 Task: Find connections with filter location San Pedro del Pinatar with filter topic #HRwith filter profile language English with filter current company Purple Drive Technologies with filter school IFTM University, Moradabad with filter industry Internet Marketplace Platforms with filter service category Search Engine Optimization (SEO) with filter keywords title Real Estate Broker
Action: Mouse moved to (524, 65)
Screenshot: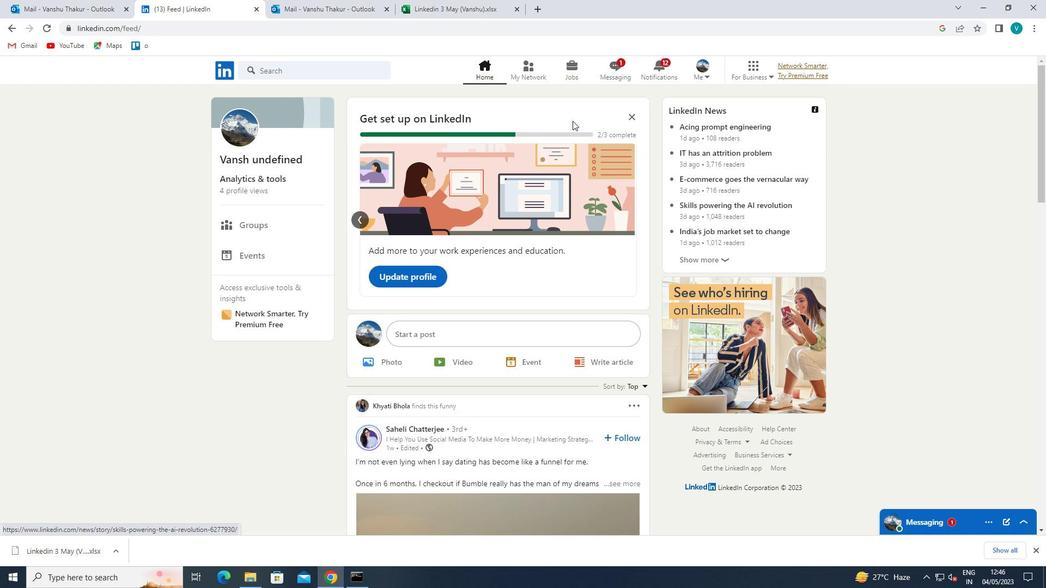 
Action: Mouse pressed left at (524, 65)
Screenshot: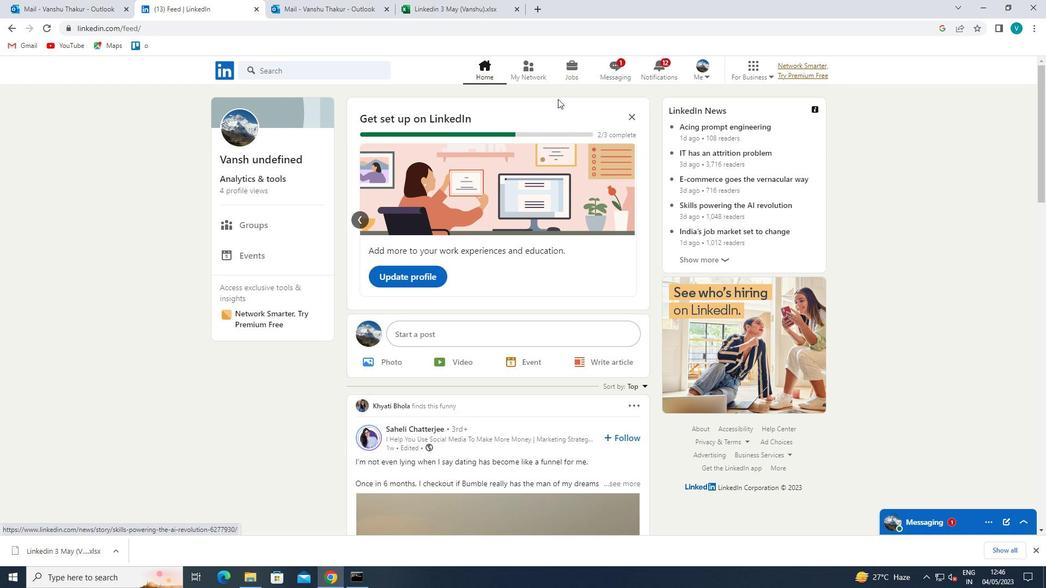 
Action: Mouse moved to (306, 127)
Screenshot: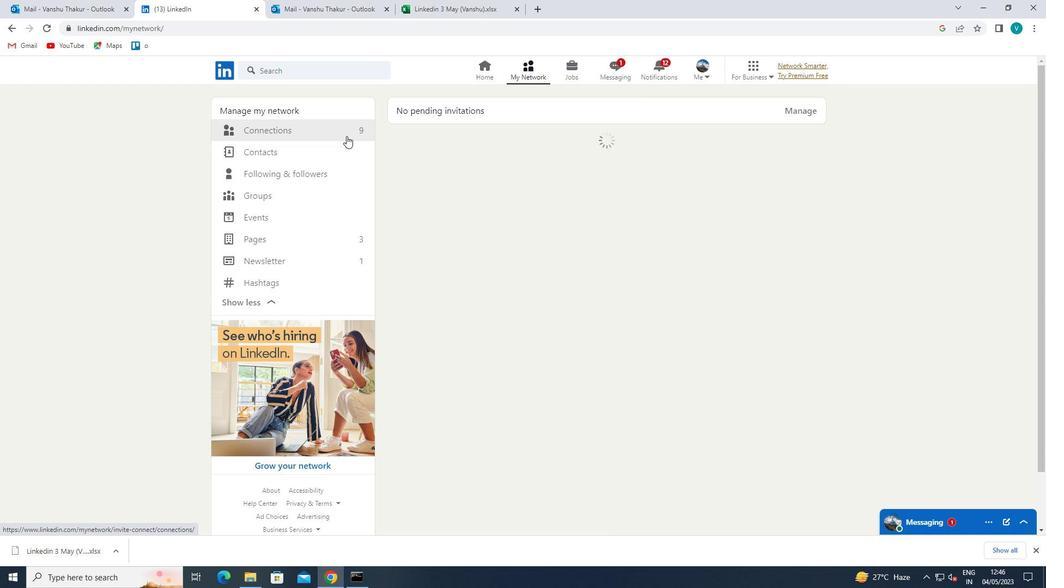 
Action: Mouse pressed left at (306, 127)
Screenshot: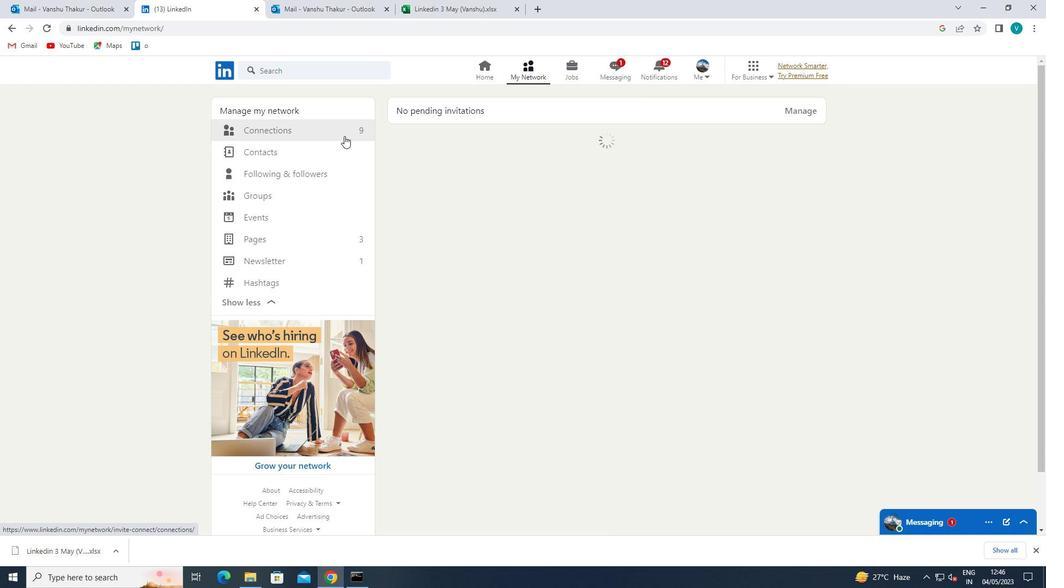 
Action: Mouse moved to (601, 131)
Screenshot: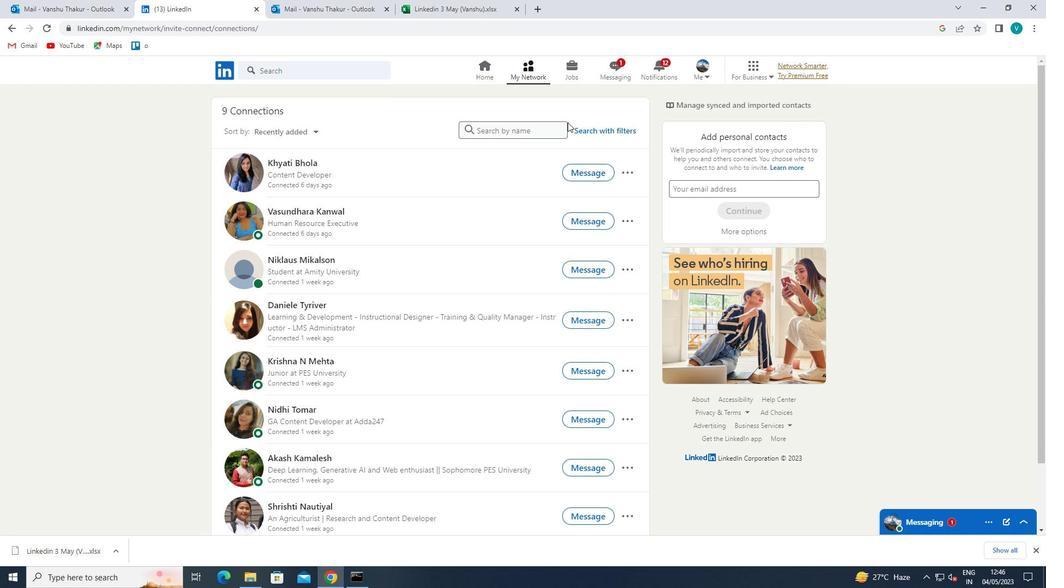 
Action: Mouse pressed left at (601, 131)
Screenshot: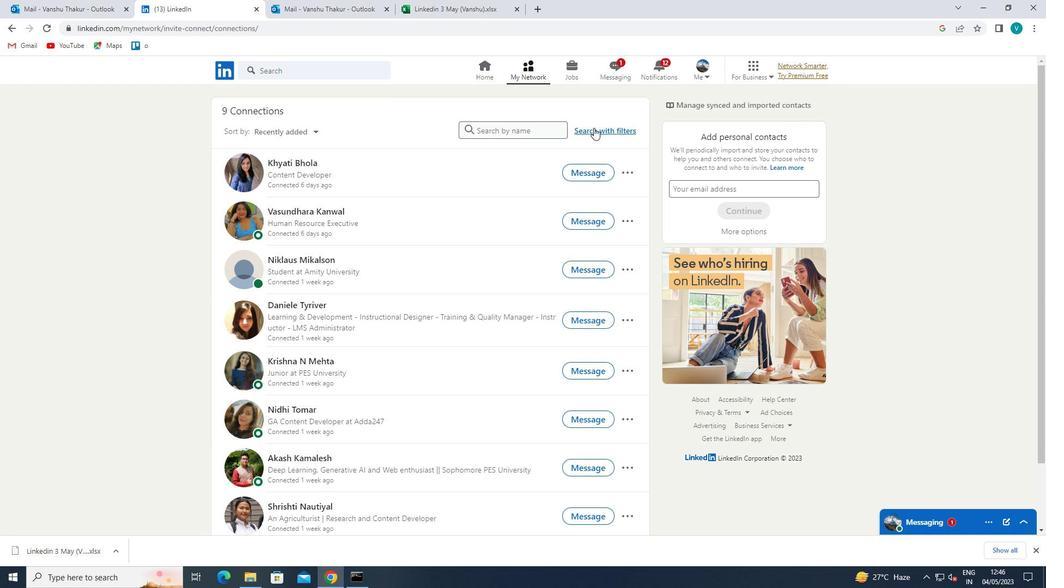 
Action: Mouse moved to (529, 102)
Screenshot: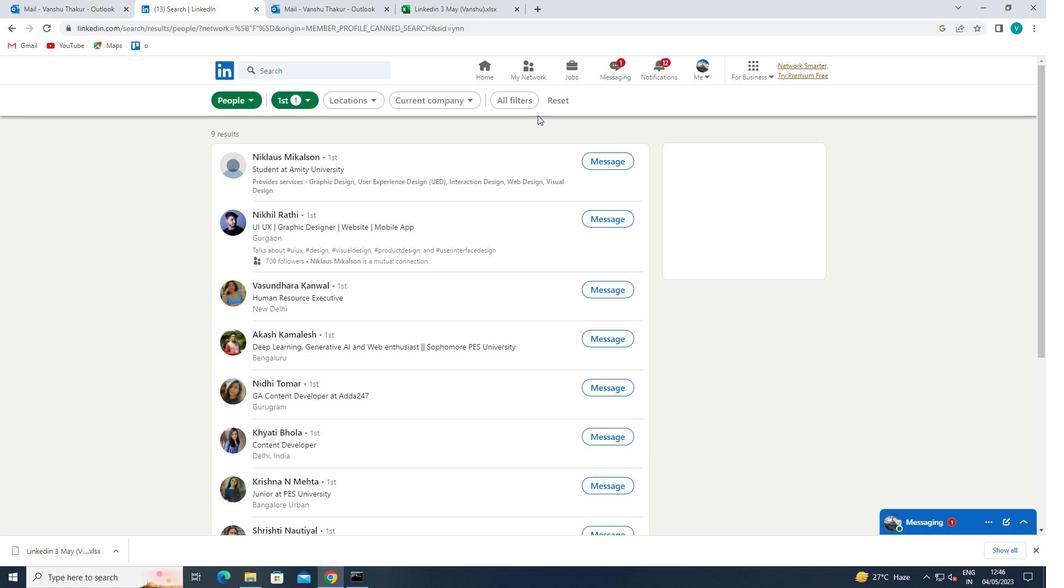 
Action: Mouse pressed left at (529, 102)
Screenshot: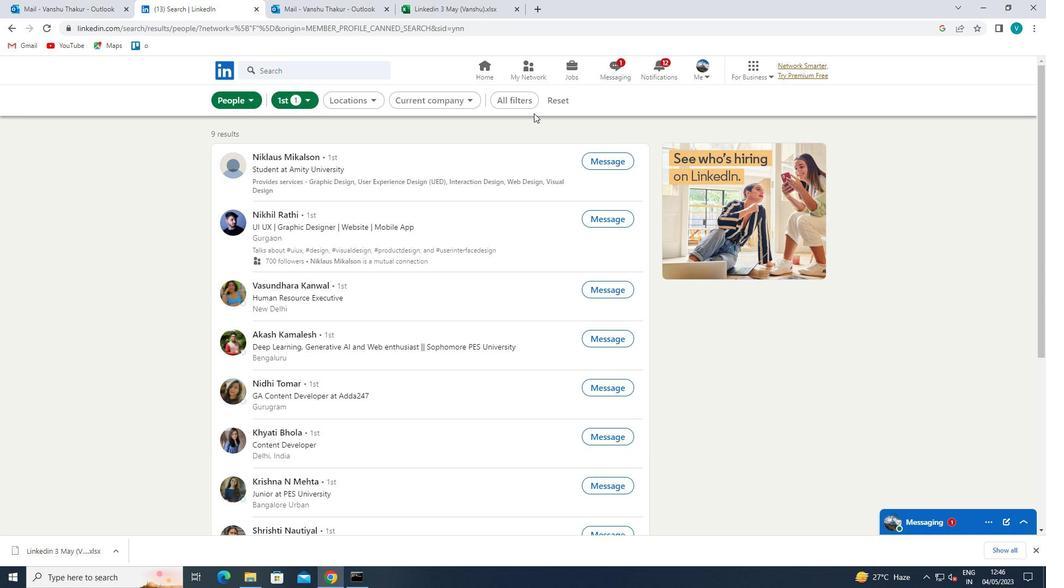 
Action: Mouse moved to (835, 223)
Screenshot: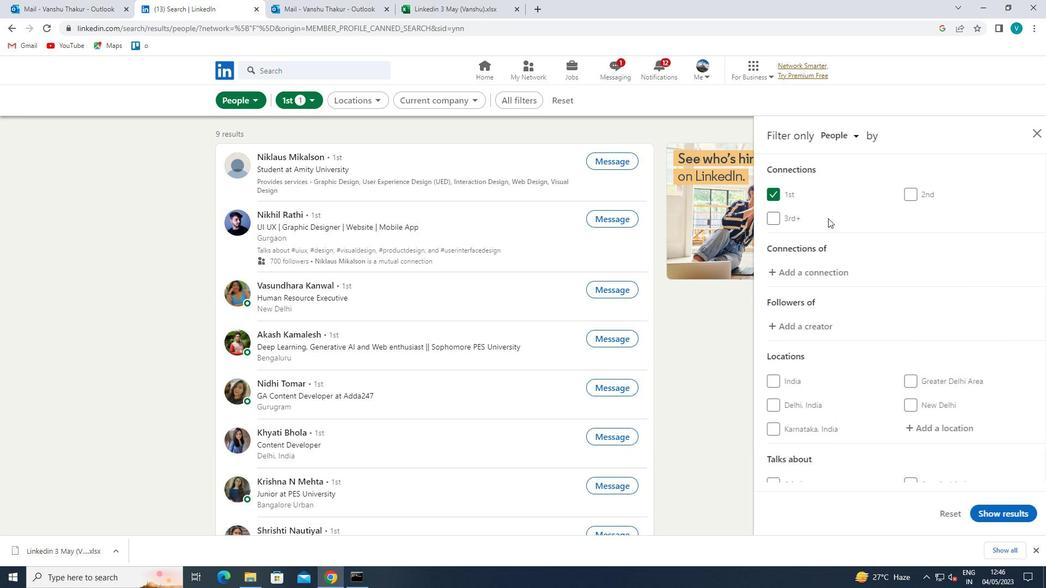 
Action: Mouse scrolled (835, 222) with delta (0, 0)
Screenshot: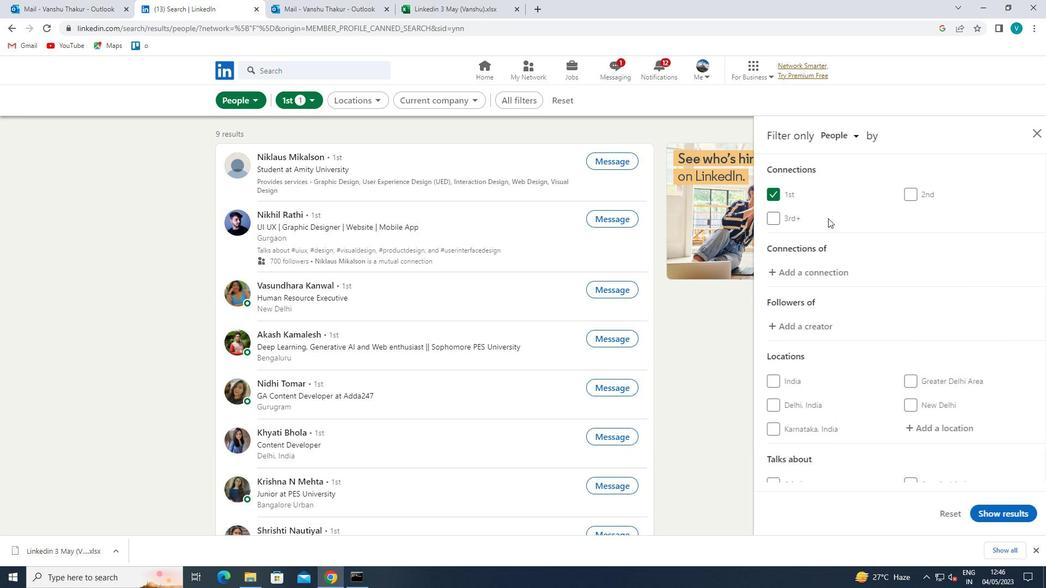 
Action: Mouse moved to (838, 225)
Screenshot: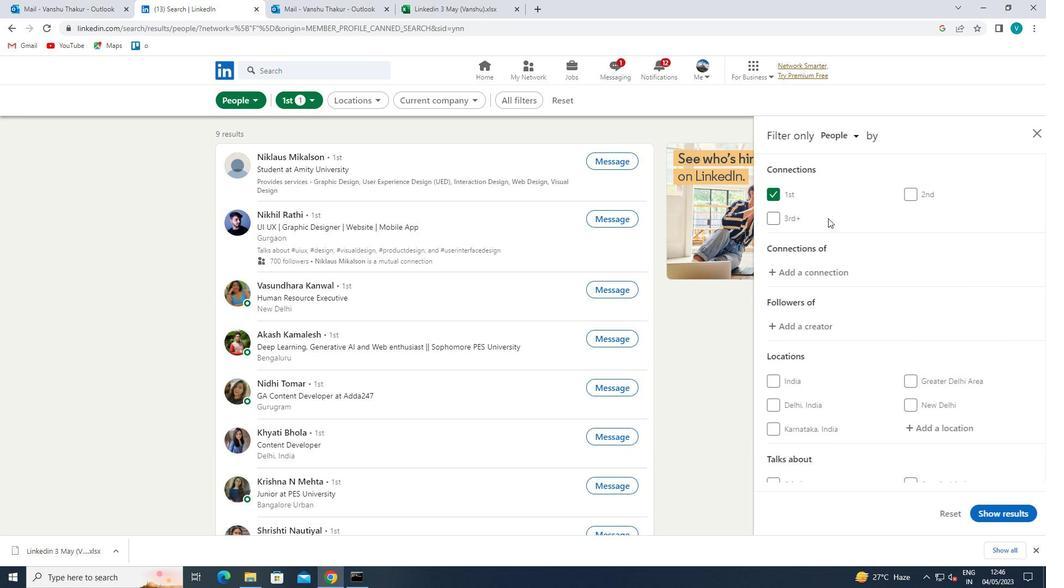 
Action: Mouse scrolled (838, 225) with delta (0, 0)
Screenshot: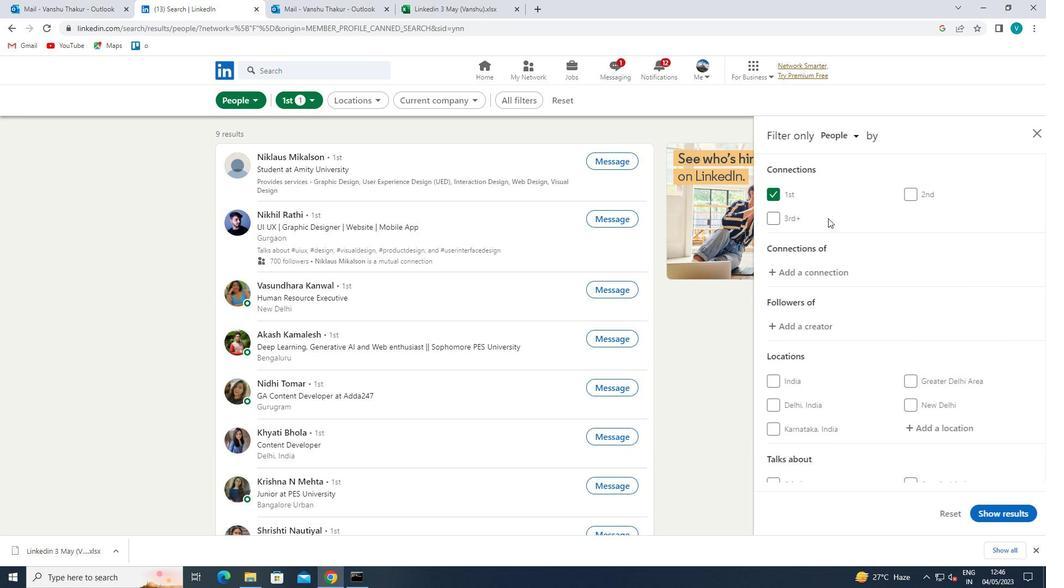 
Action: Mouse moved to (931, 323)
Screenshot: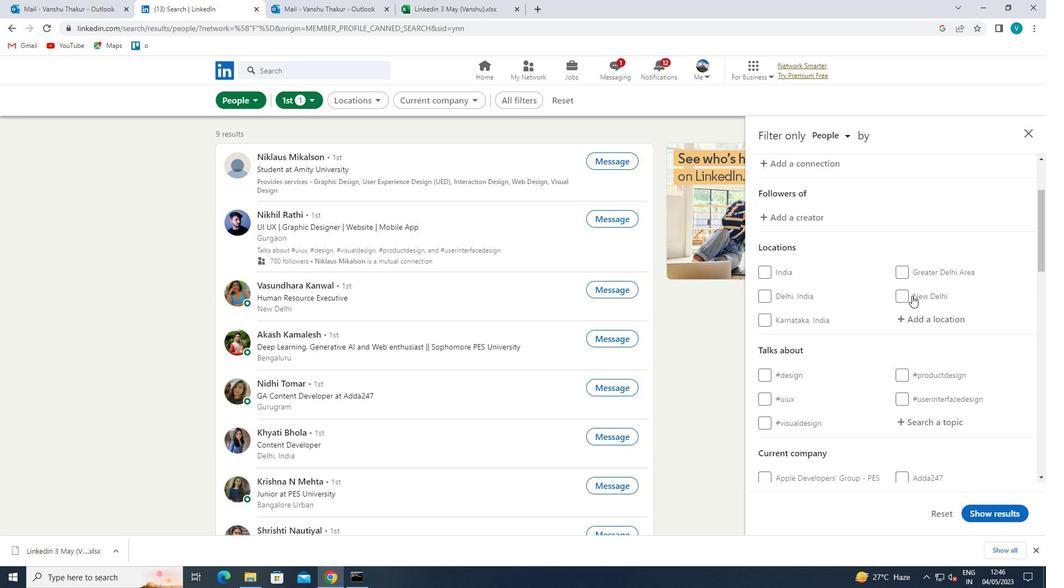 
Action: Mouse pressed left at (931, 323)
Screenshot: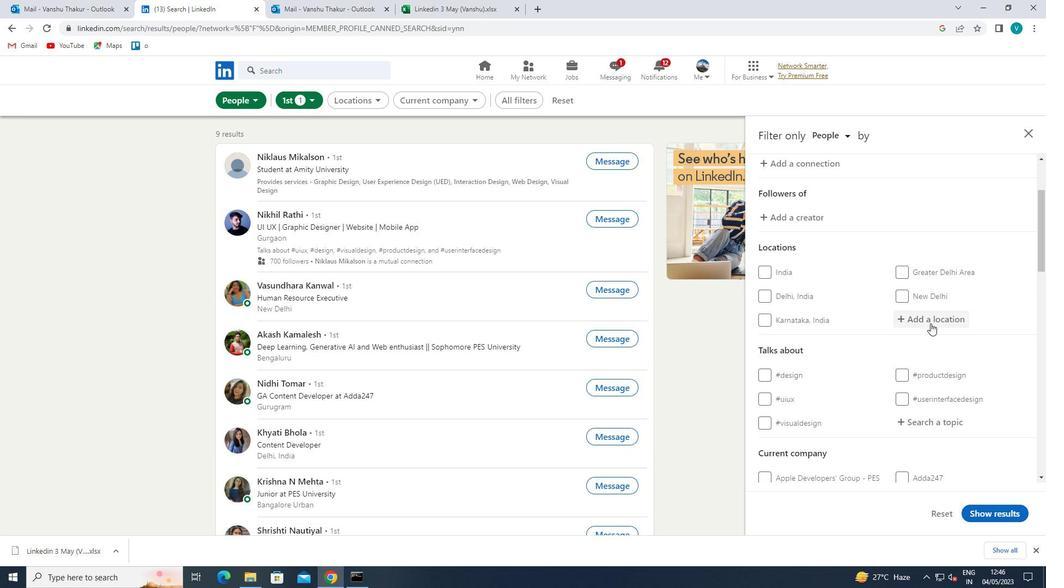 
Action: Mouse moved to (875, 294)
Screenshot: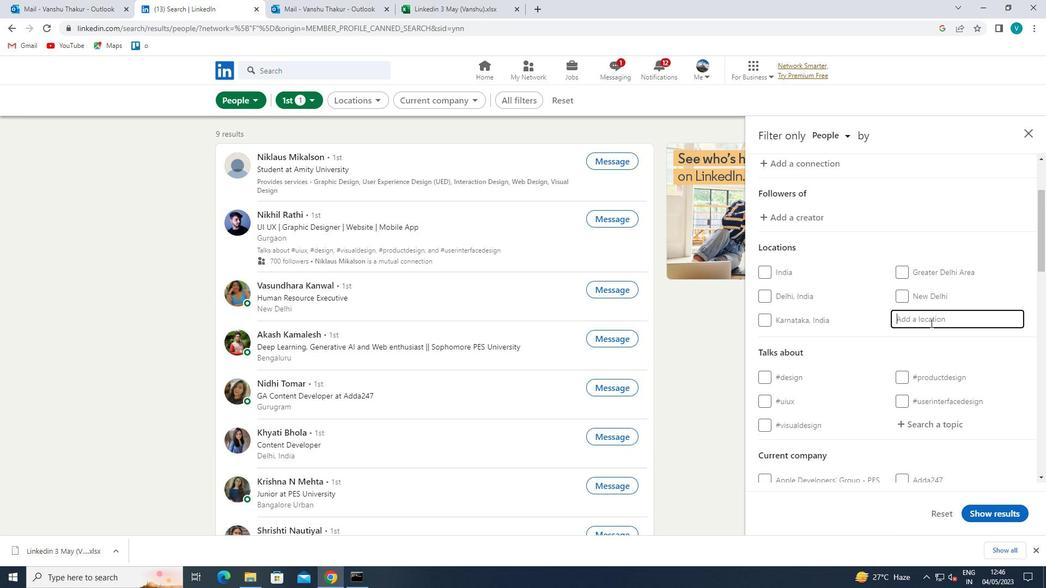 
Action: Key pressed <Key.shift>AN<Key.space><Key.backspace><Key.backspace><Key.backspace><Key.backspace><Key.shift>SAN<Key.space><Key.shift>PEDRO<Key.space>DEL<Key.space><Key.shift>PINA
Screenshot: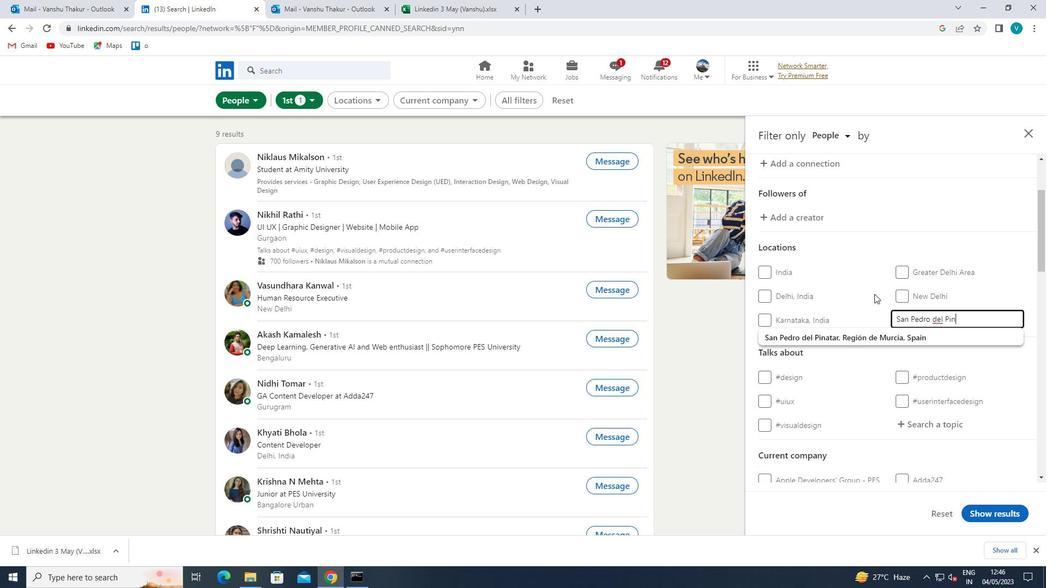 
Action: Mouse moved to (882, 336)
Screenshot: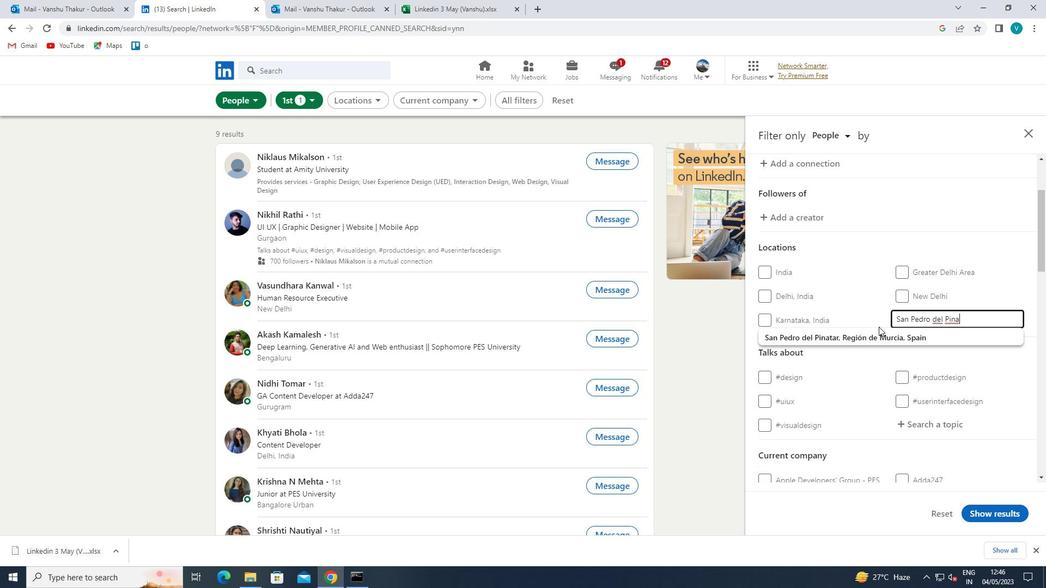 
Action: Mouse pressed left at (882, 336)
Screenshot: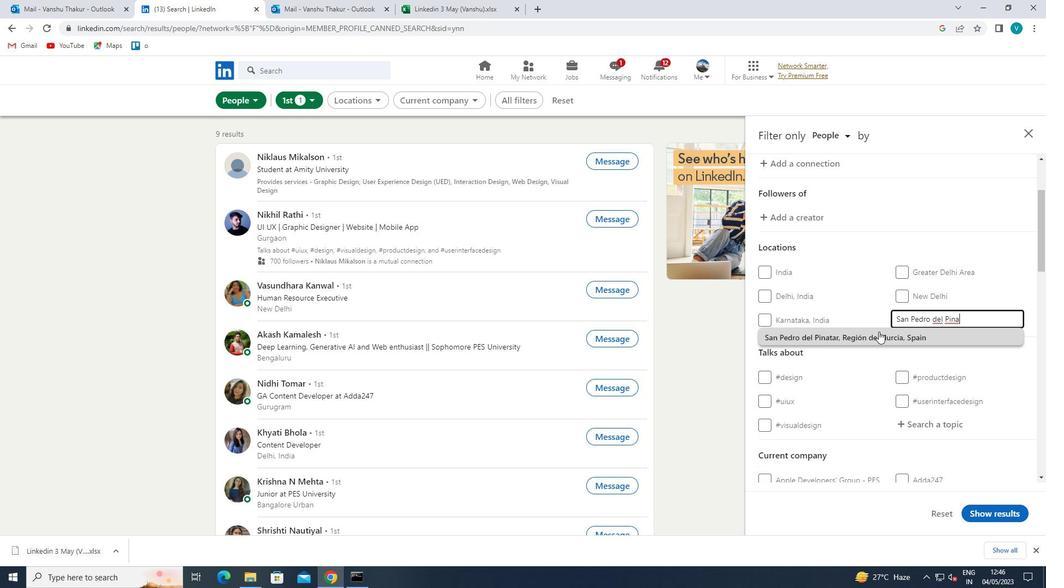 
Action: Mouse moved to (878, 335)
Screenshot: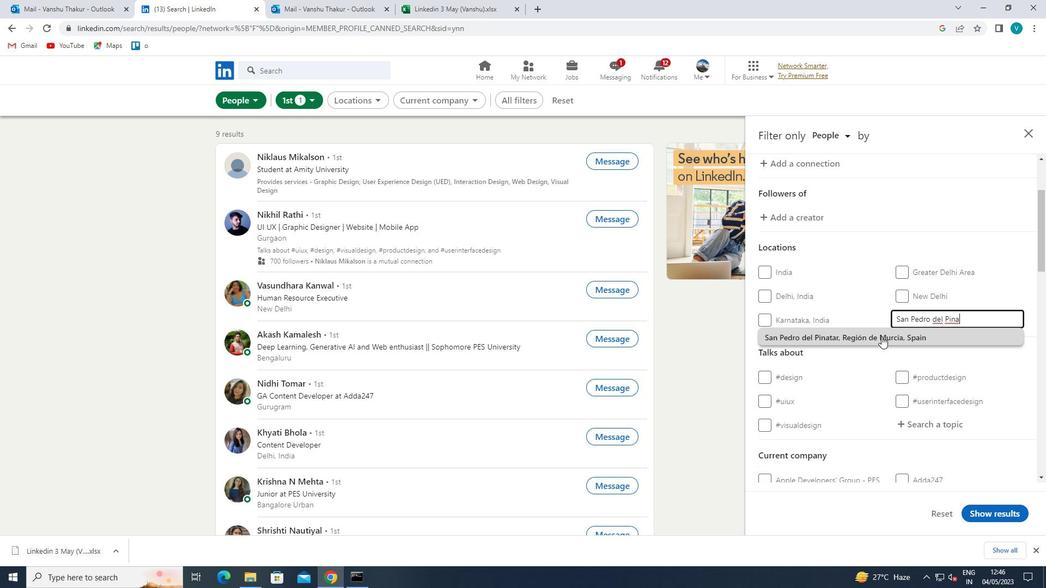 
Action: Mouse scrolled (878, 334) with delta (0, 0)
Screenshot: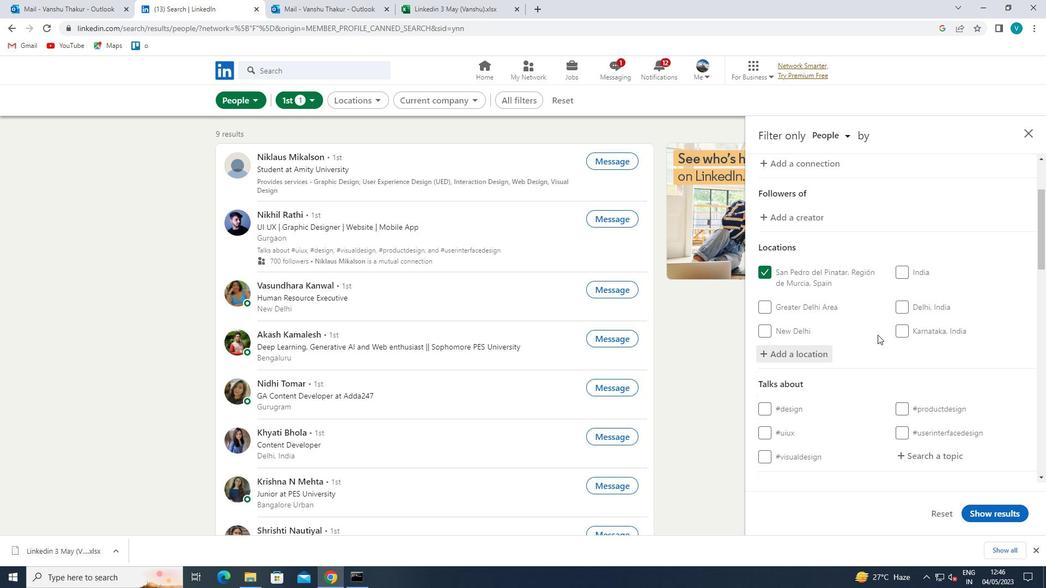 
Action: Mouse scrolled (878, 334) with delta (0, 0)
Screenshot: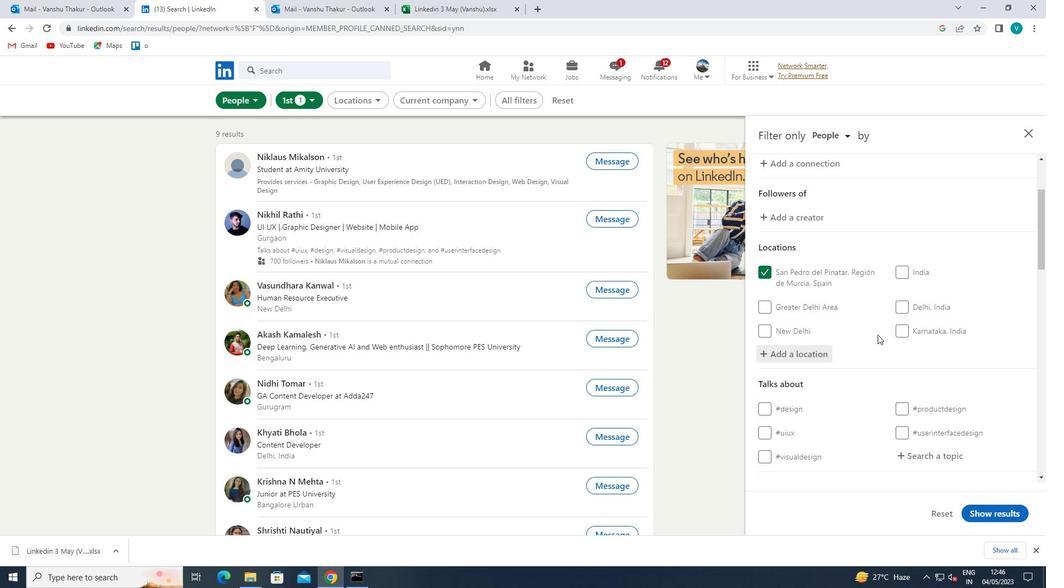 
Action: Mouse moved to (929, 350)
Screenshot: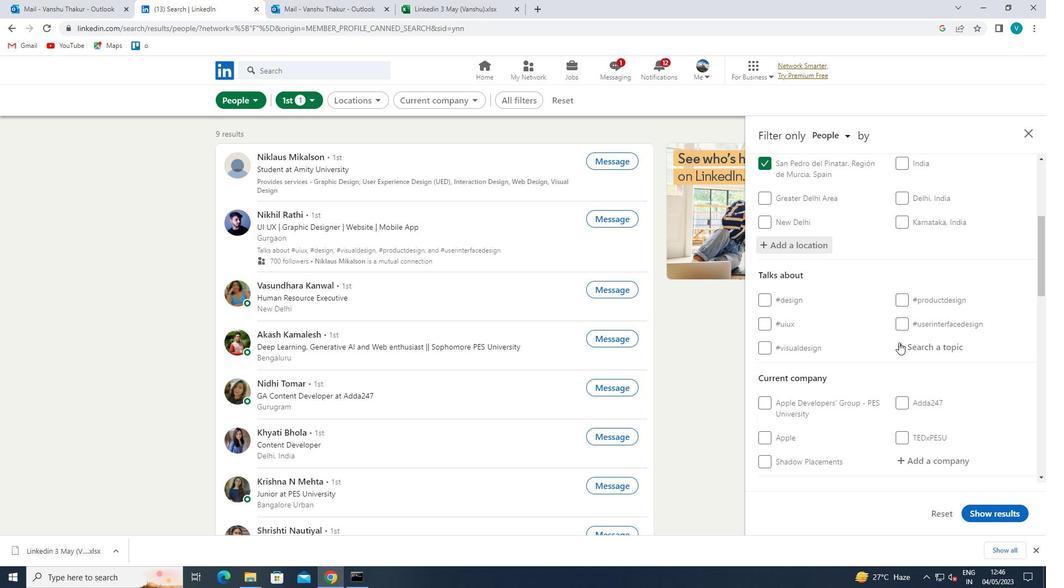 
Action: Mouse pressed left at (929, 350)
Screenshot: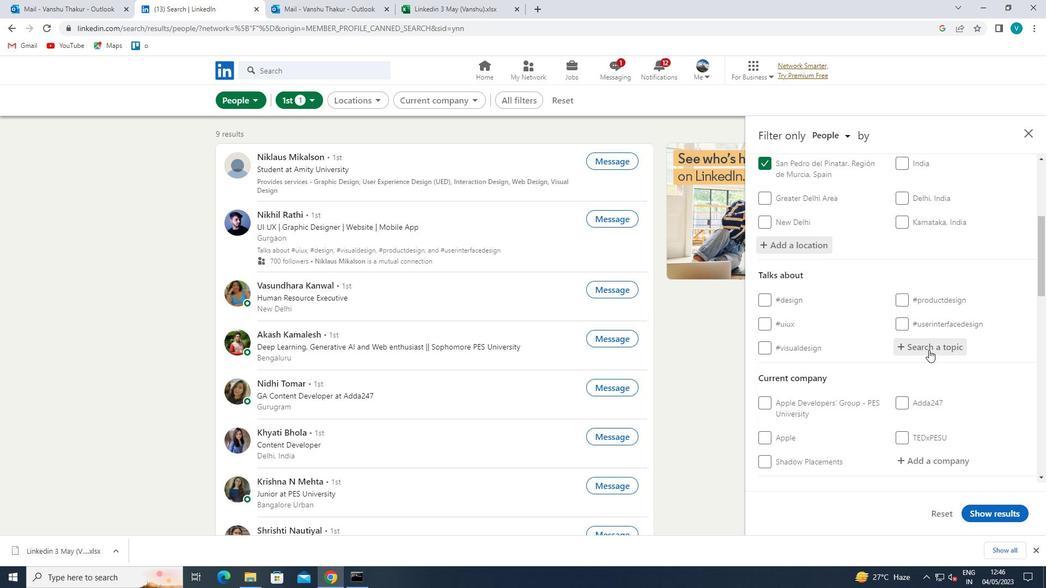 
Action: Key pressed <Key.shift>HR
Screenshot: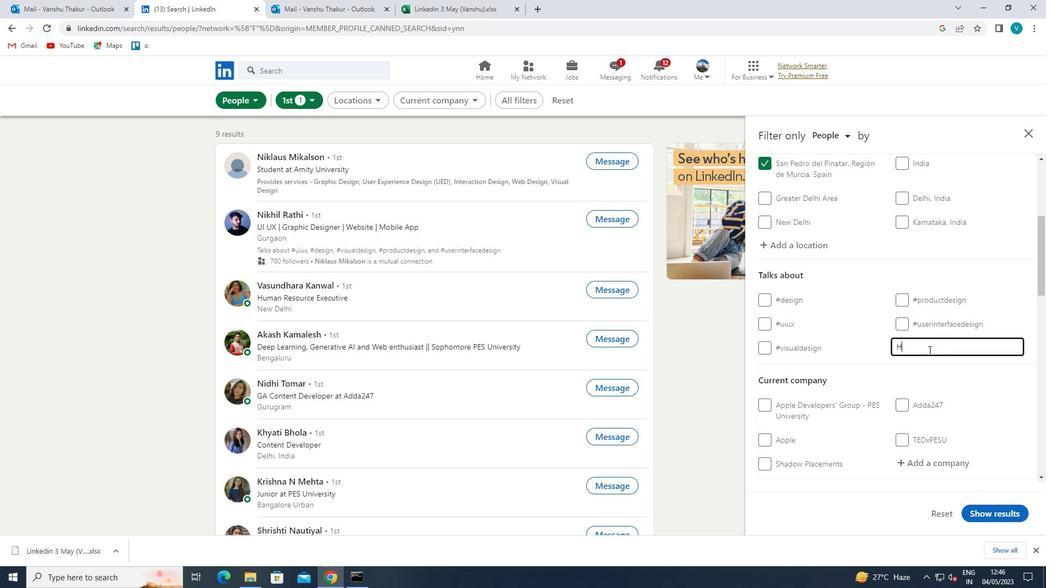 
Action: Mouse moved to (878, 356)
Screenshot: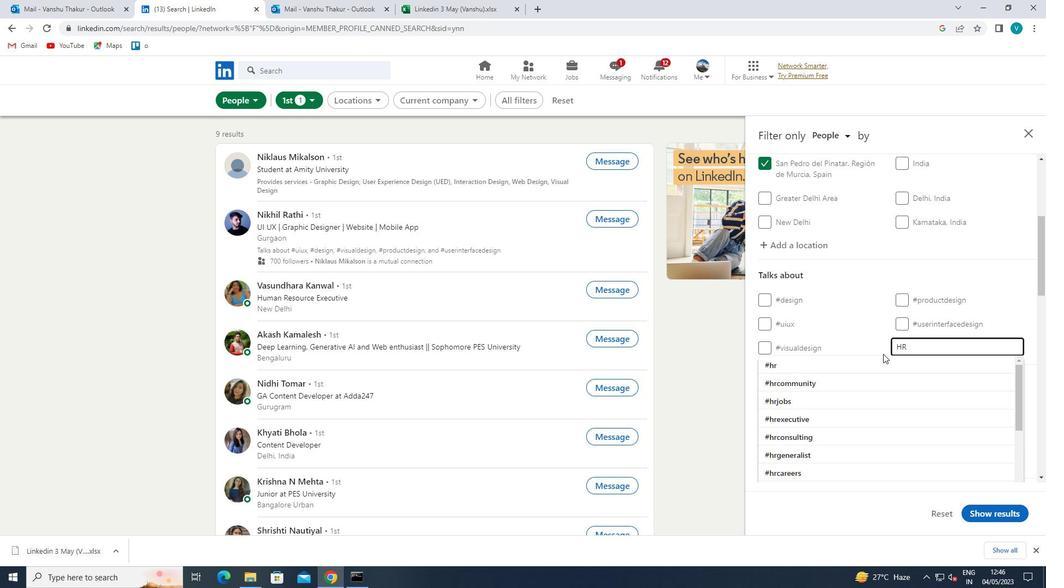 
Action: Mouse pressed left at (878, 356)
Screenshot: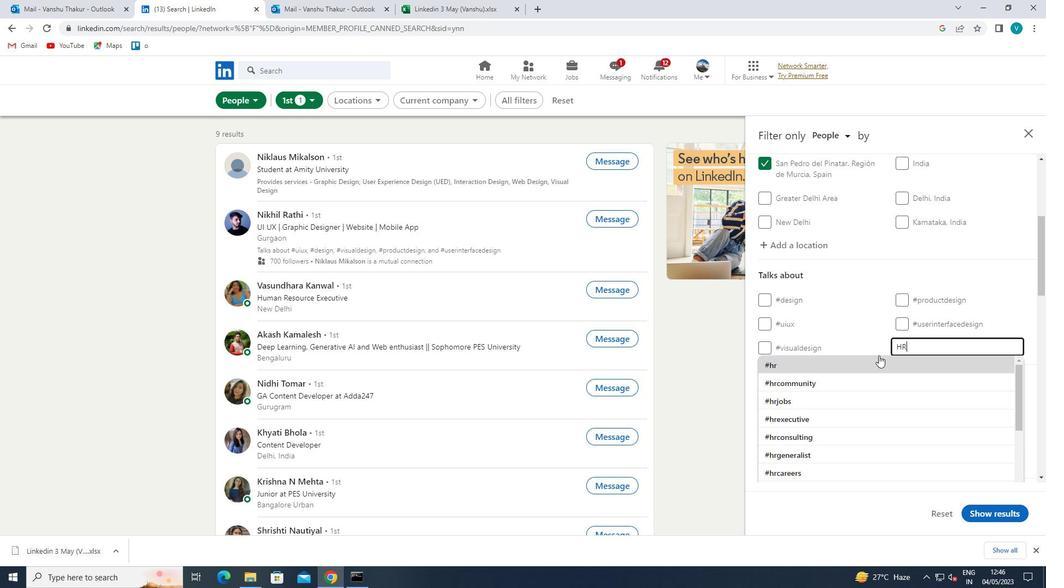 
Action: Mouse moved to (877, 356)
Screenshot: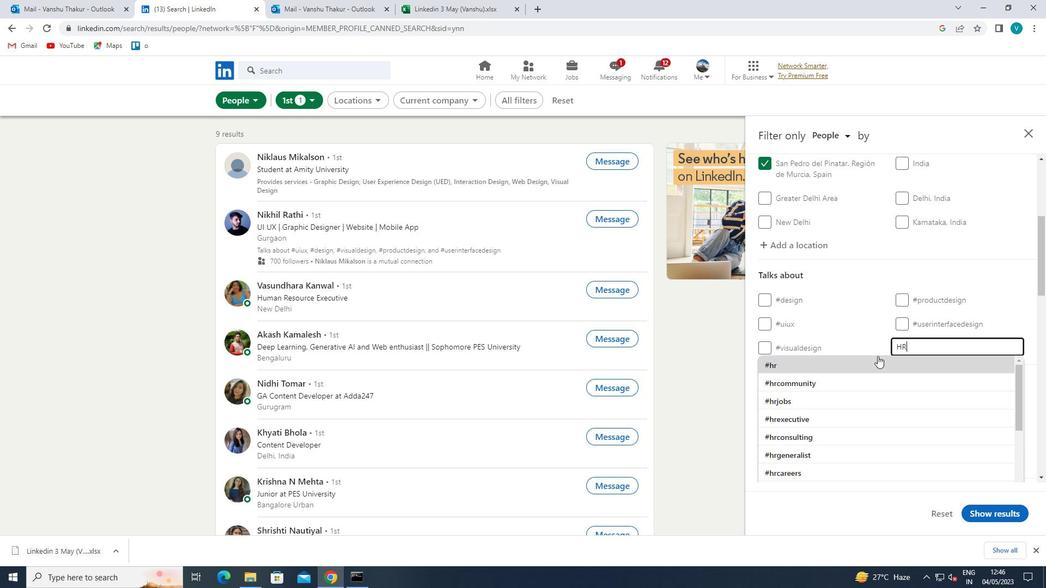 
Action: Mouse scrolled (877, 356) with delta (0, 0)
Screenshot: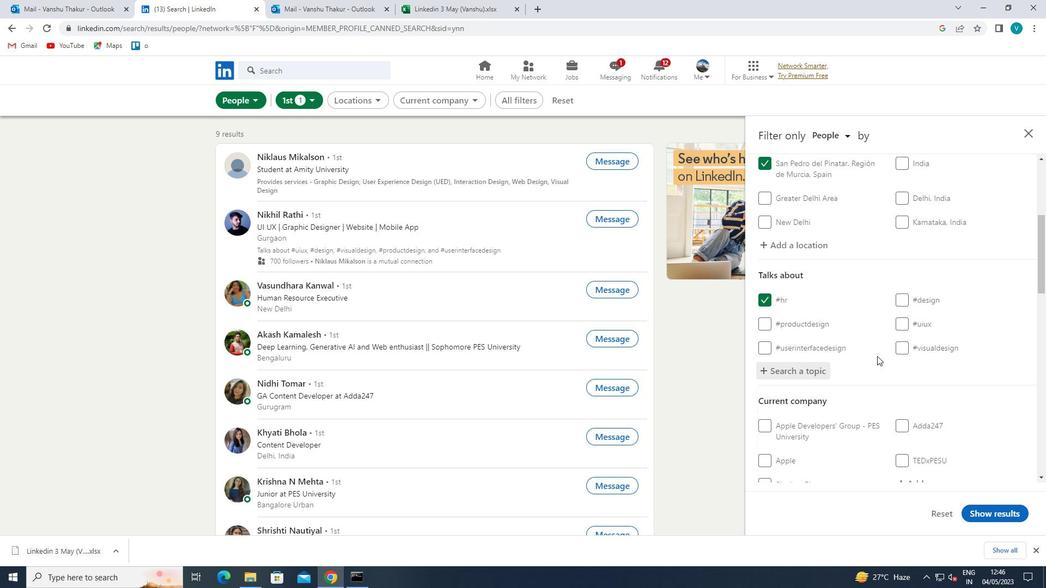 
Action: Mouse scrolled (877, 356) with delta (0, 0)
Screenshot: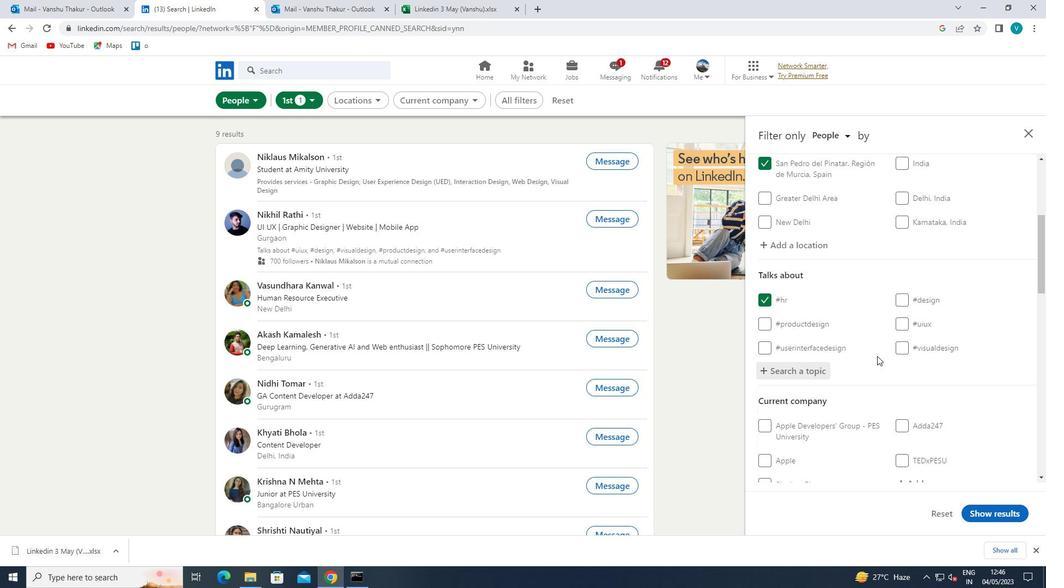 
Action: Mouse scrolled (877, 356) with delta (0, 0)
Screenshot: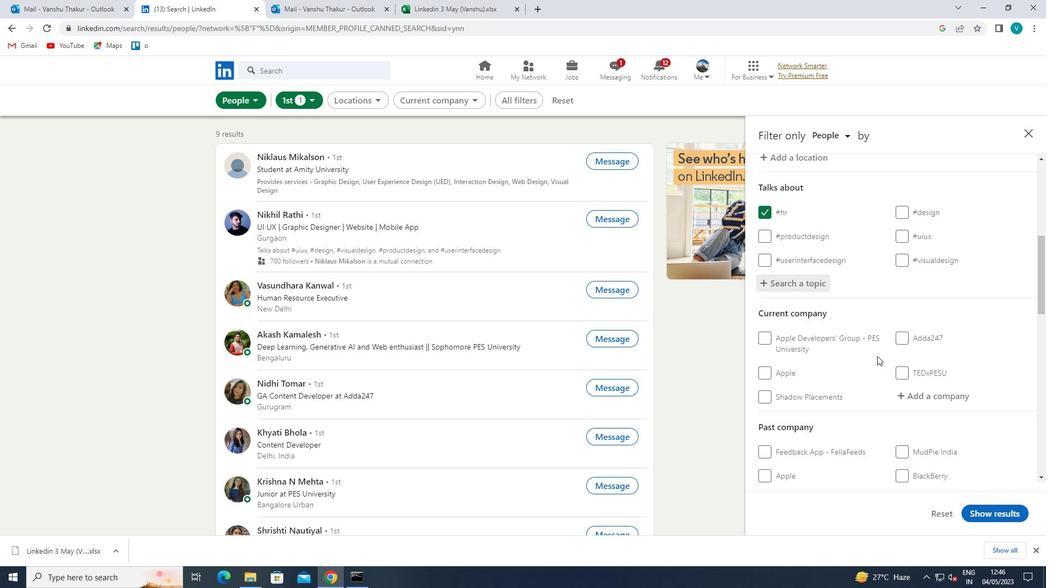 
Action: Mouse scrolled (877, 356) with delta (0, 0)
Screenshot: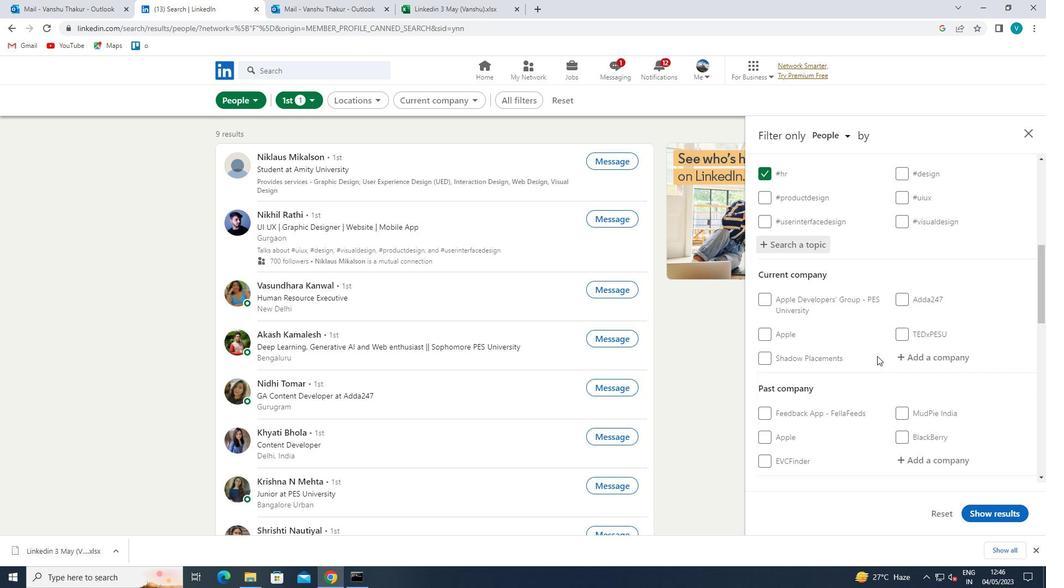 
Action: Mouse scrolled (877, 356) with delta (0, 0)
Screenshot: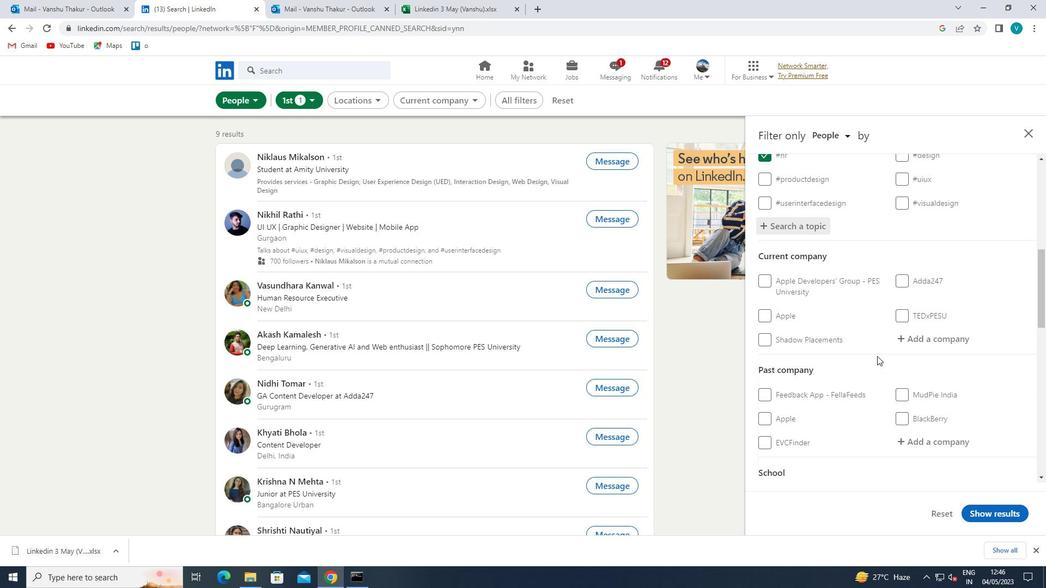 
Action: Mouse scrolled (877, 356) with delta (0, 0)
Screenshot: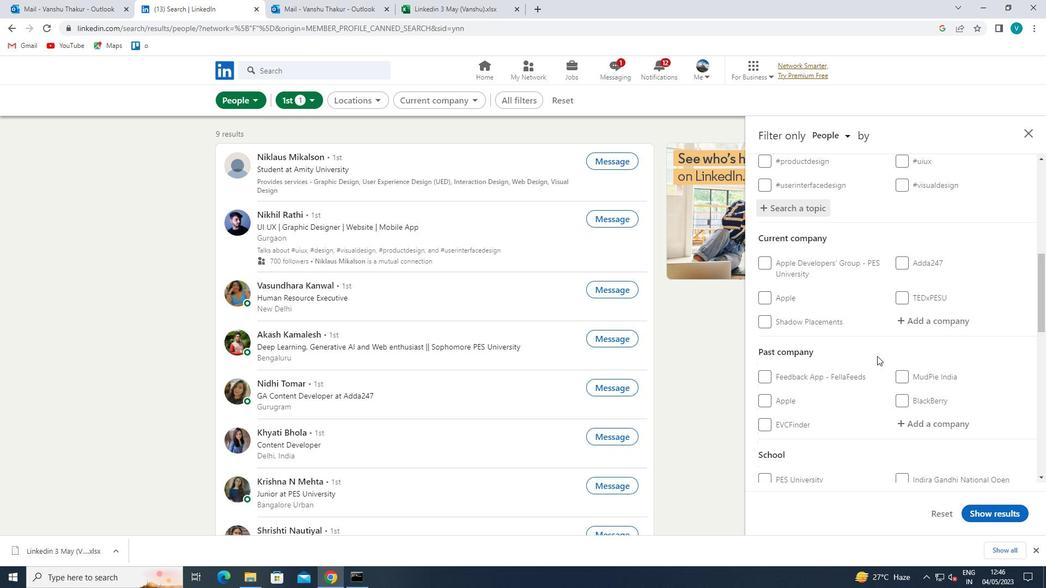 
Action: Mouse scrolled (877, 356) with delta (0, 0)
Screenshot: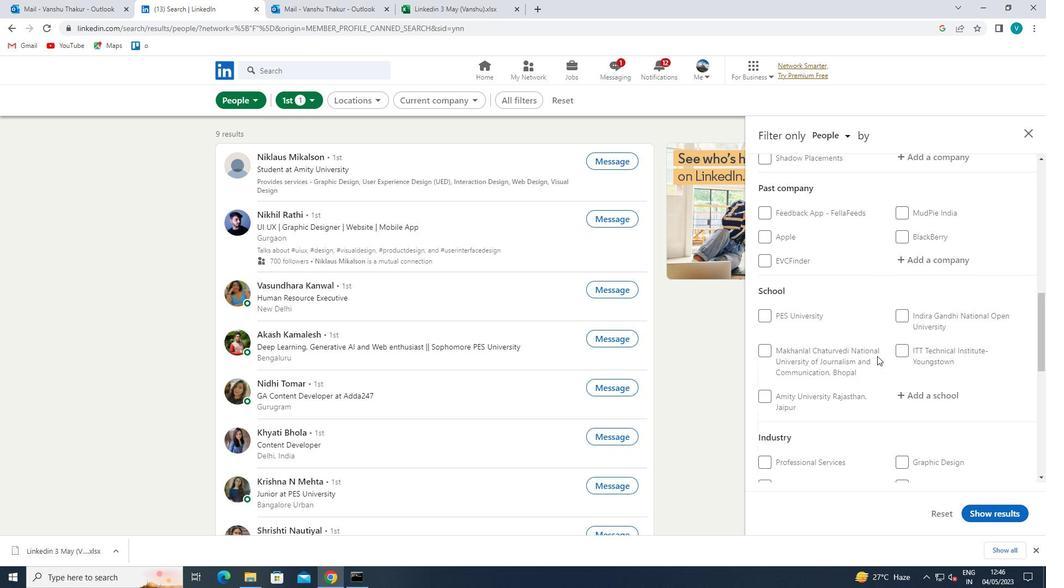 
Action: Mouse scrolled (877, 356) with delta (0, 0)
Screenshot: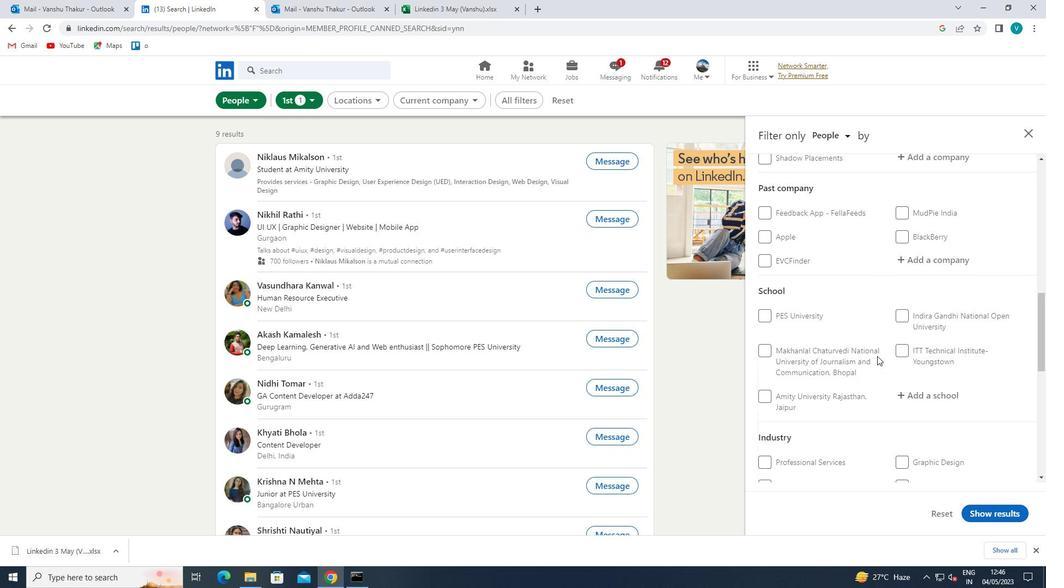 
Action: Mouse scrolled (877, 356) with delta (0, 0)
Screenshot: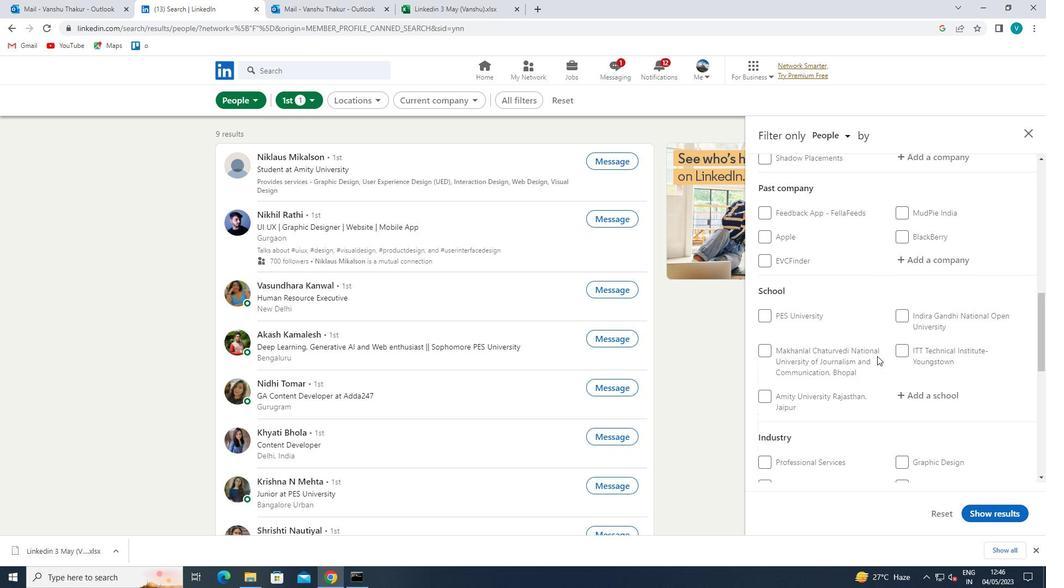
Action: Mouse moved to (761, 422)
Screenshot: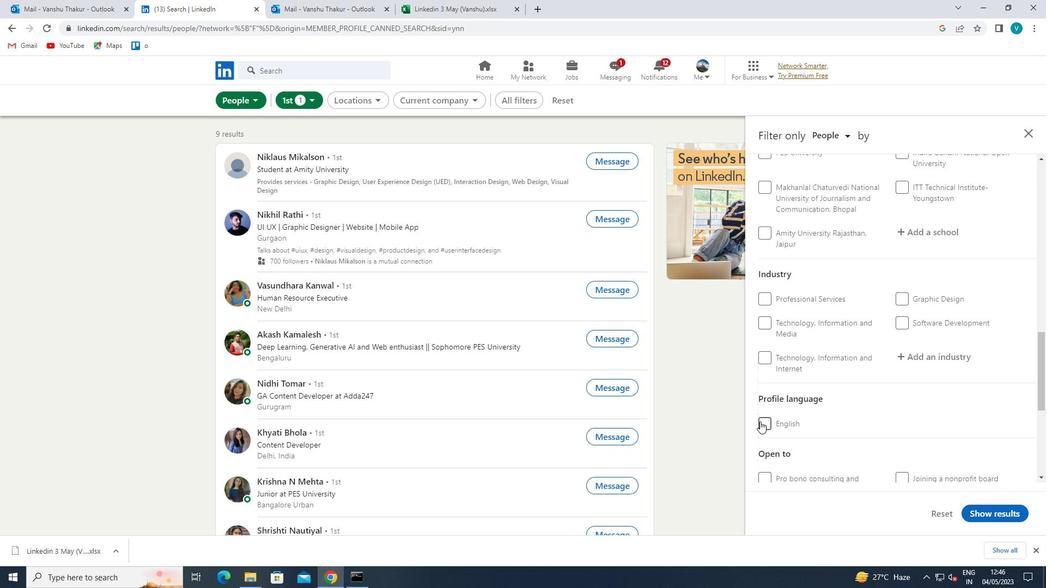 
Action: Mouse pressed left at (761, 422)
Screenshot: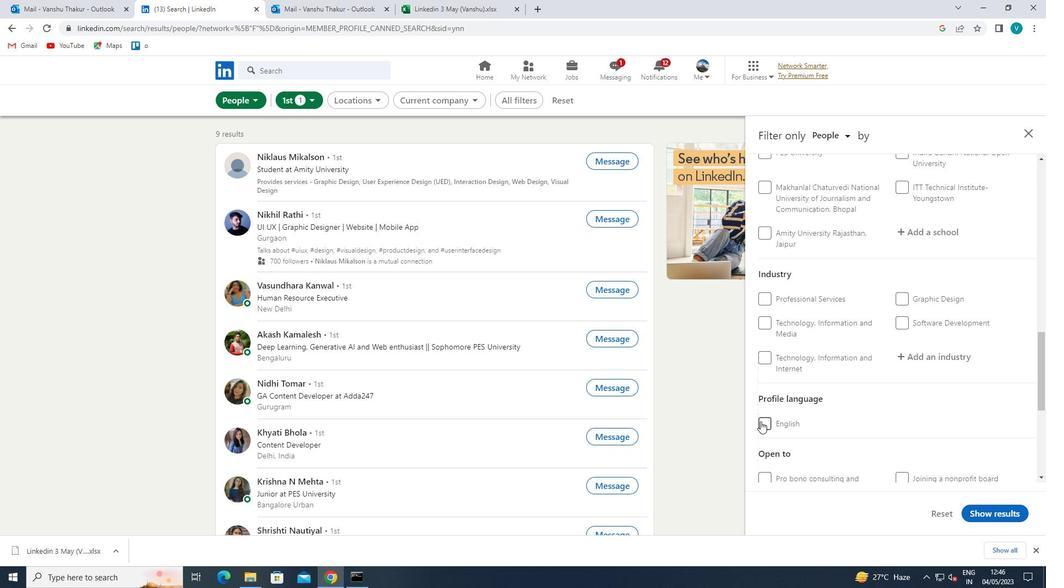 
Action: Mouse moved to (894, 387)
Screenshot: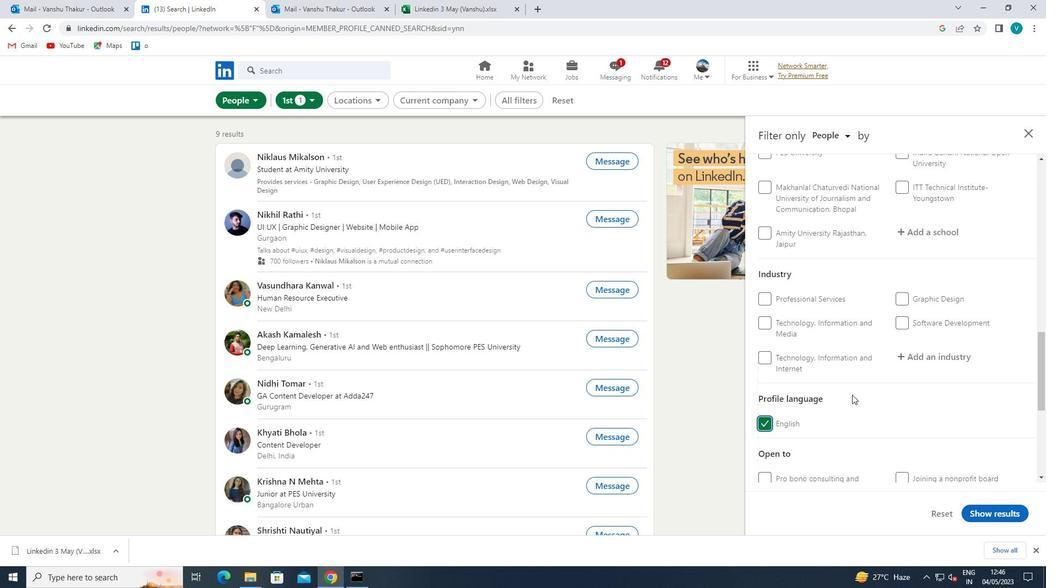 
Action: Mouse scrolled (894, 388) with delta (0, 0)
Screenshot: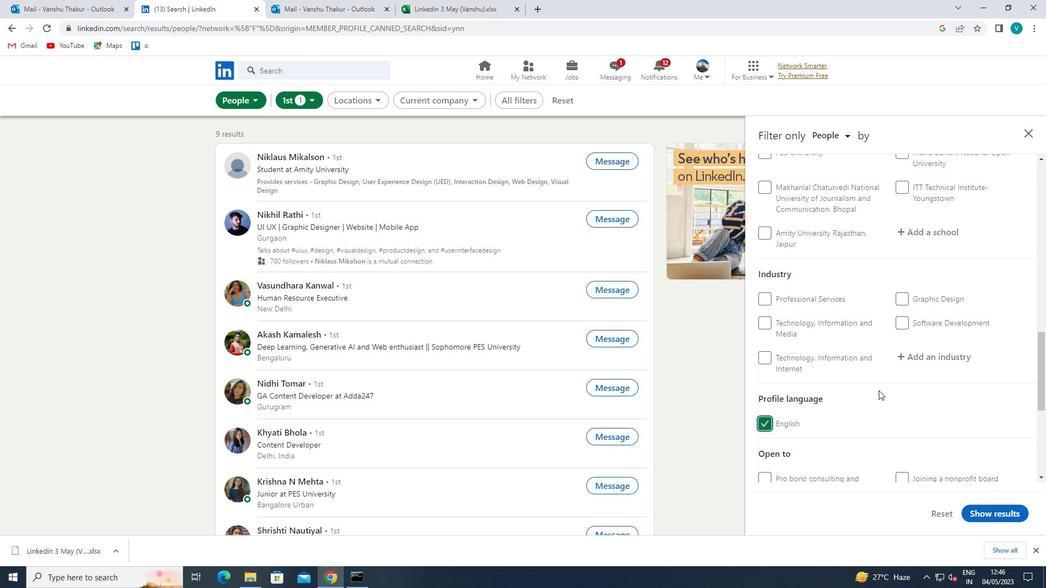 
Action: Mouse moved to (894, 387)
Screenshot: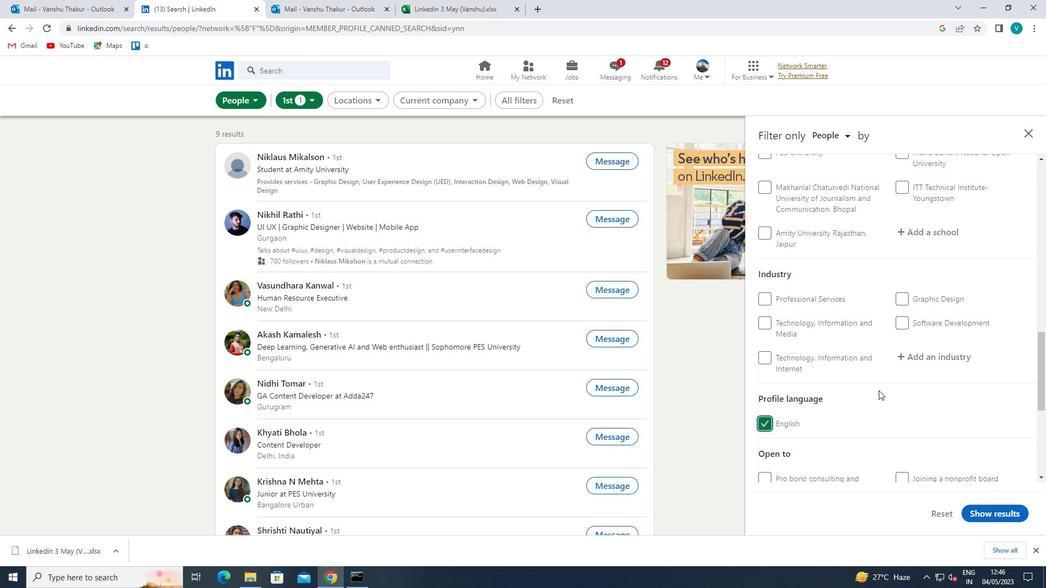 
Action: Mouse scrolled (894, 387) with delta (0, 0)
Screenshot: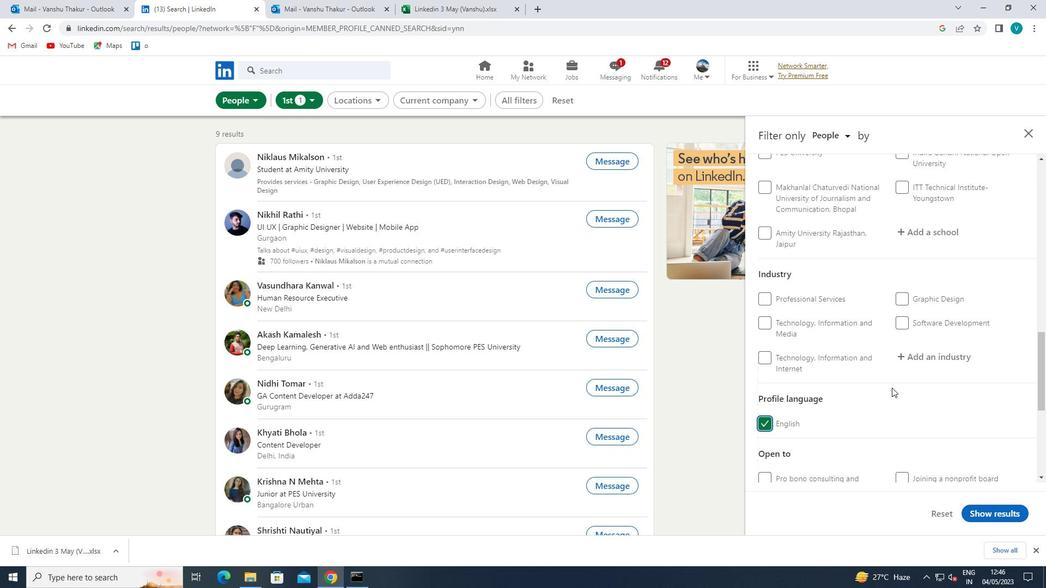 
Action: Mouse moved to (895, 386)
Screenshot: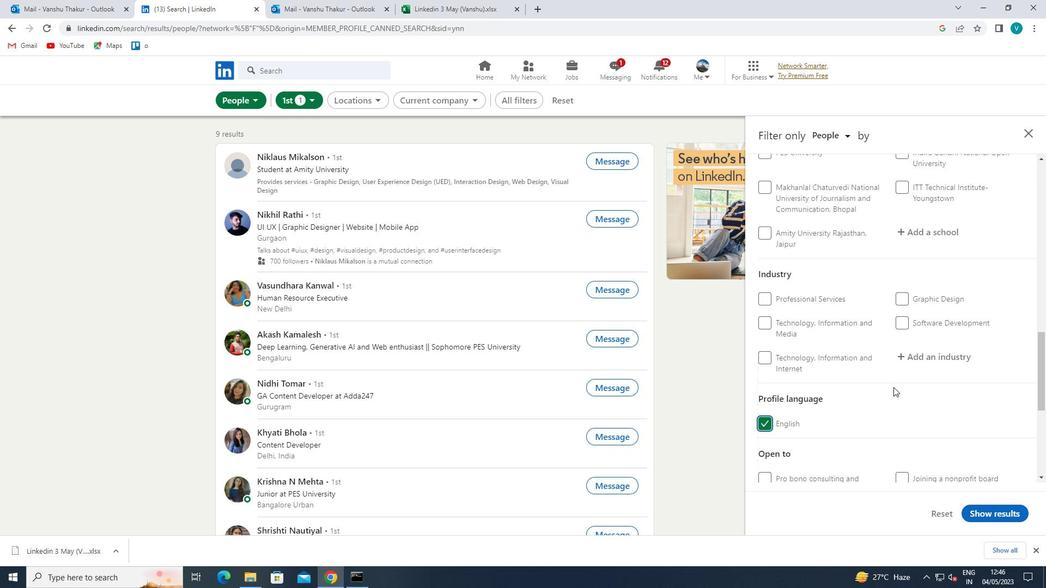 
Action: Mouse scrolled (895, 387) with delta (0, 0)
Screenshot: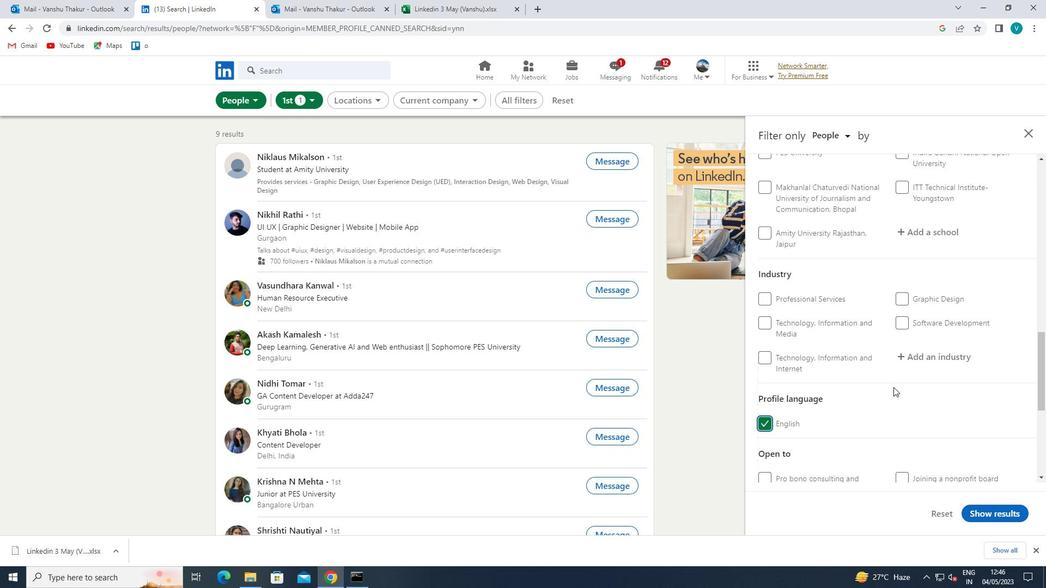 
Action: Mouse scrolled (895, 387) with delta (0, 0)
Screenshot: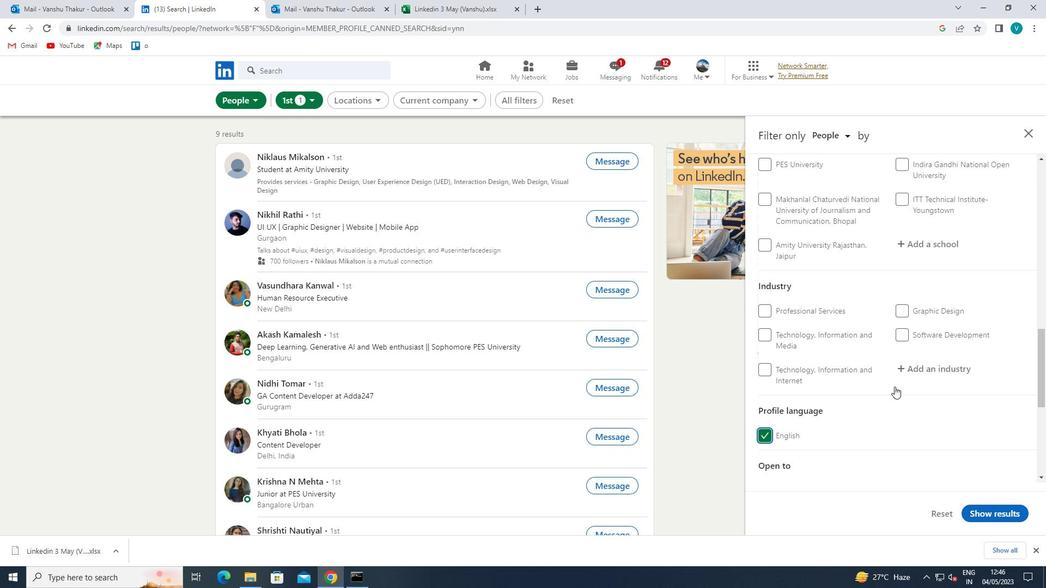 
Action: Mouse moved to (896, 386)
Screenshot: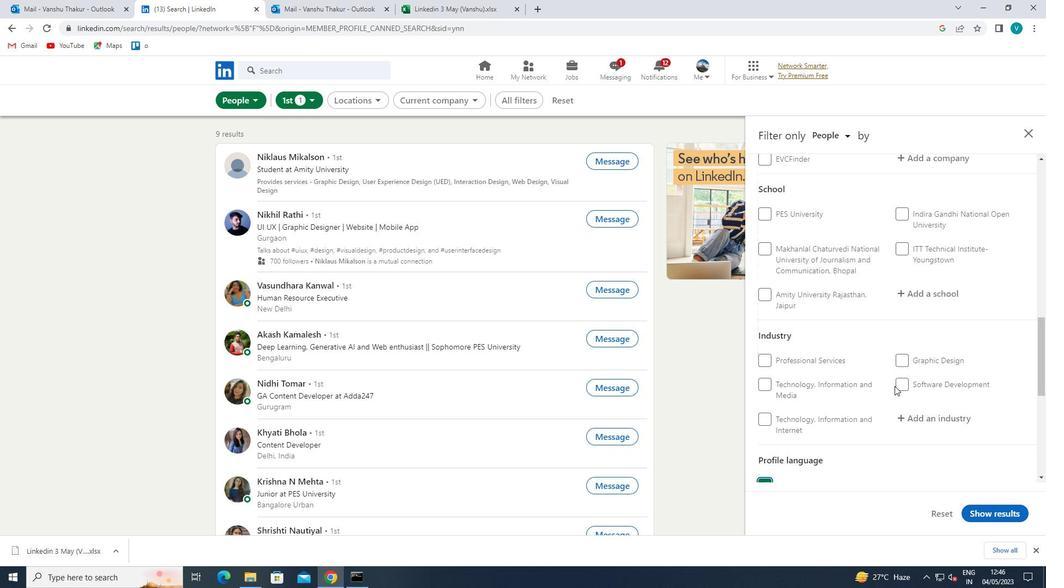 
Action: Mouse scrolled (896, 386) with delta (0, 0)
Screenshot: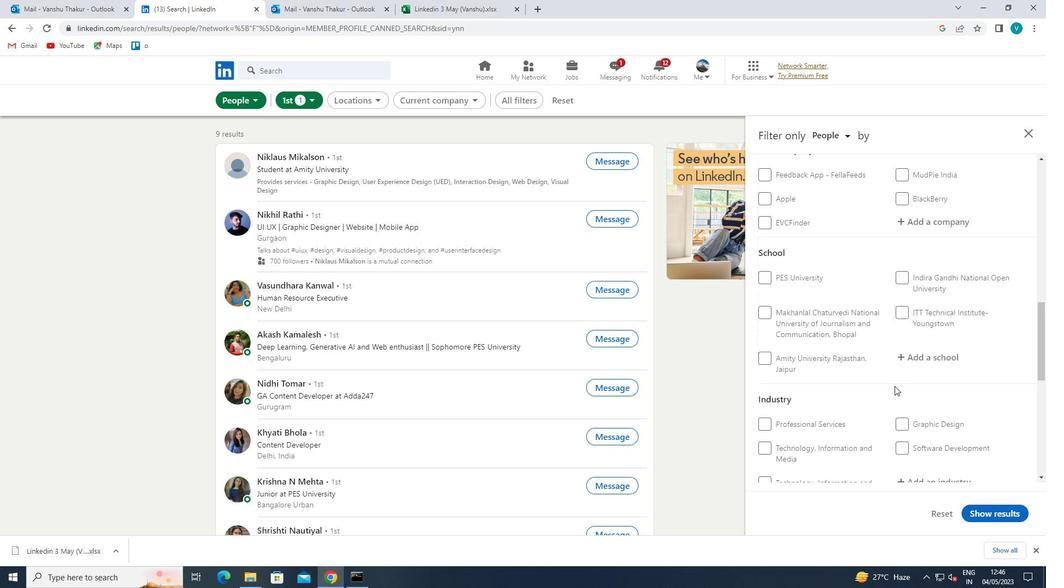 
Action: Mouse moved to (896, 386)
Screenshot: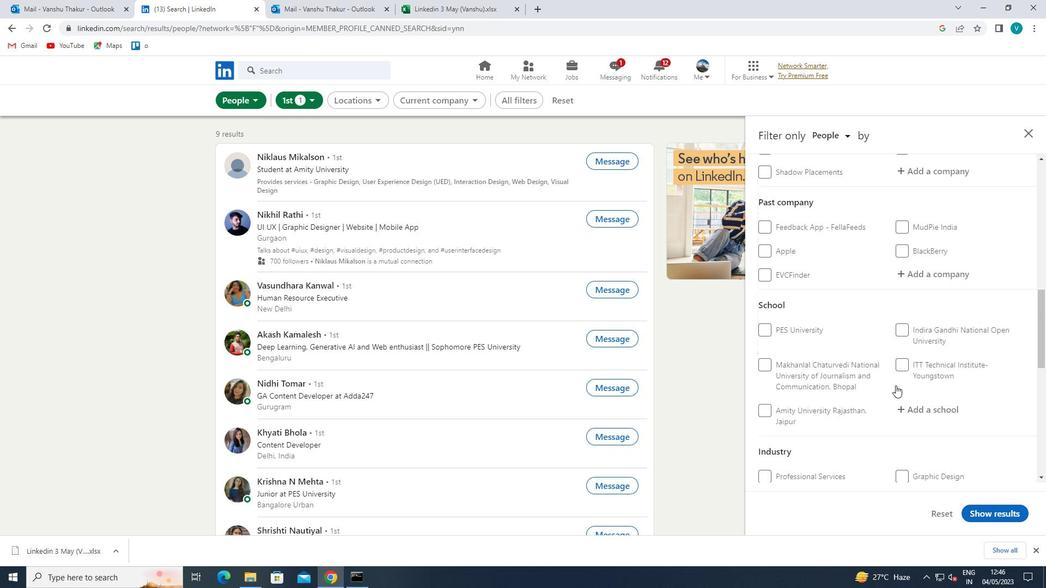 
Action: Mouse scrolled (896, 386) with delta (0, 0)
Screenshot: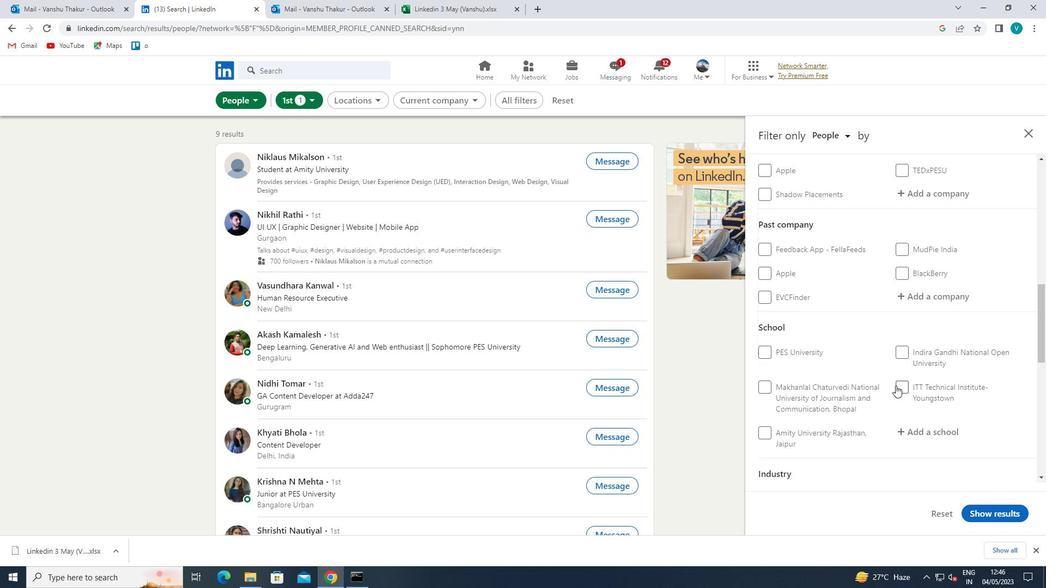 
Action: Mouse moved to (936, 323)
Screenshot: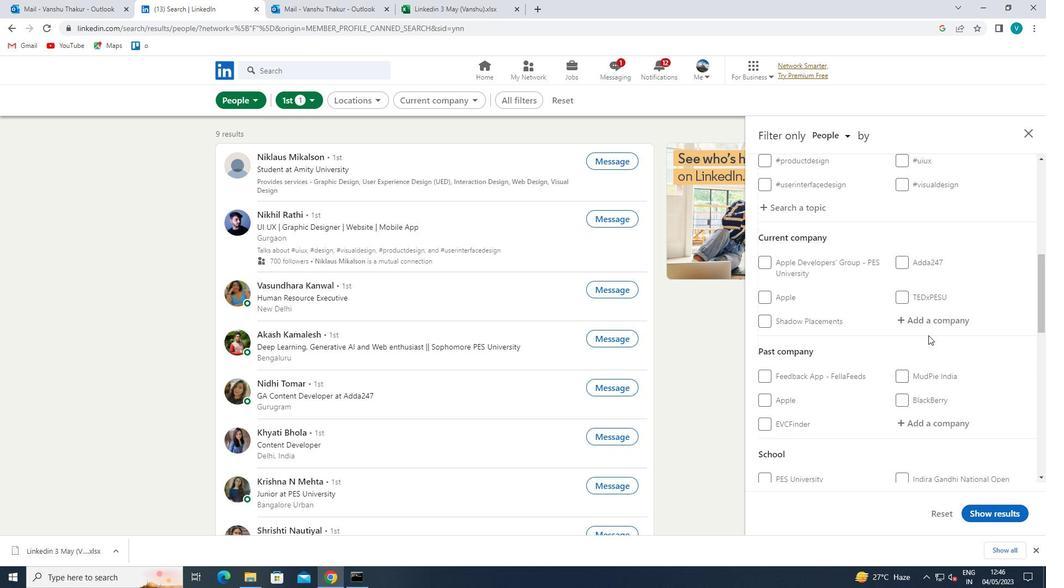 
Action: Mouse pressed left at (936, 323)
Screenshot: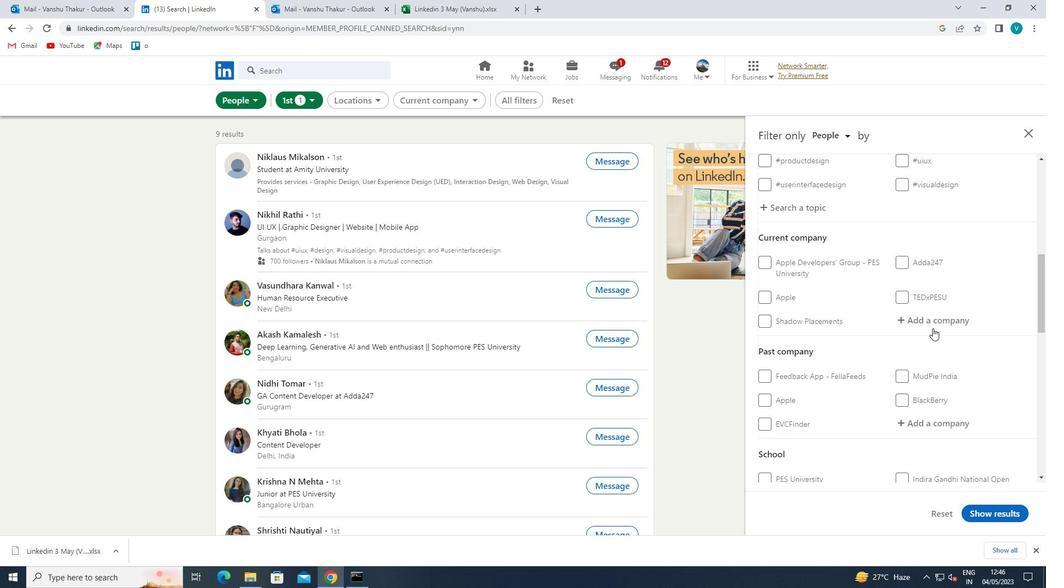 
Action: Mouse moved to (937, 322)
Screenshot: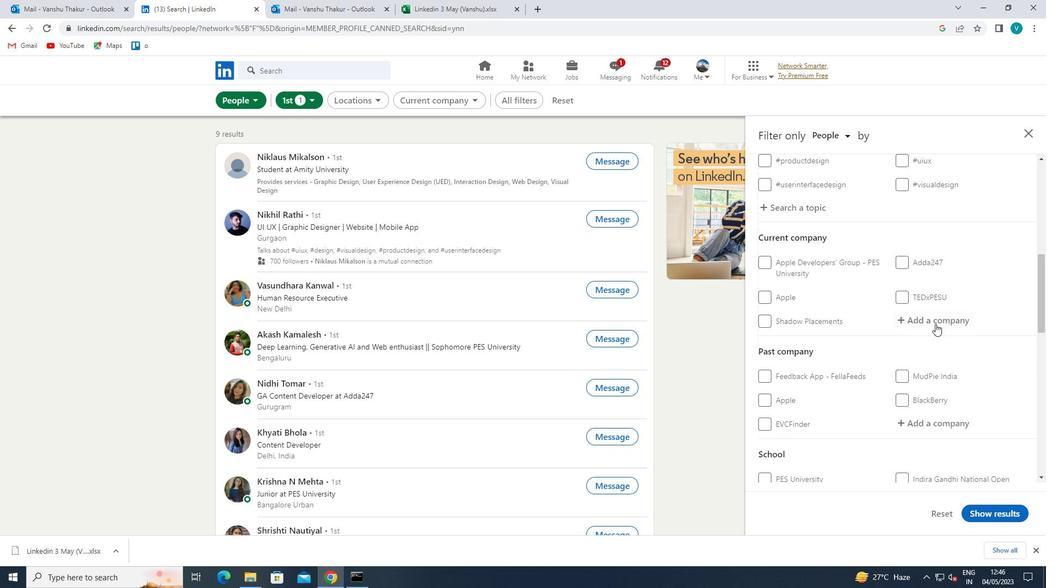 
Action: Key pressed <Key.shift>PURPLE<Key.space><Key.shift>DRIVE<Key.space>
Screenshot: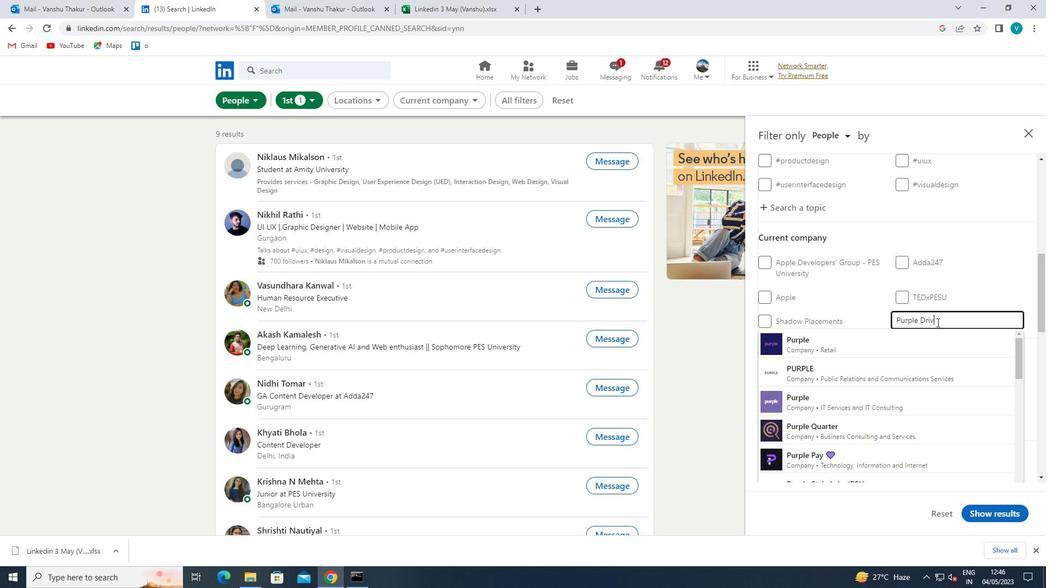 
Action: Mouse moved to (890, 340)
Screenshot: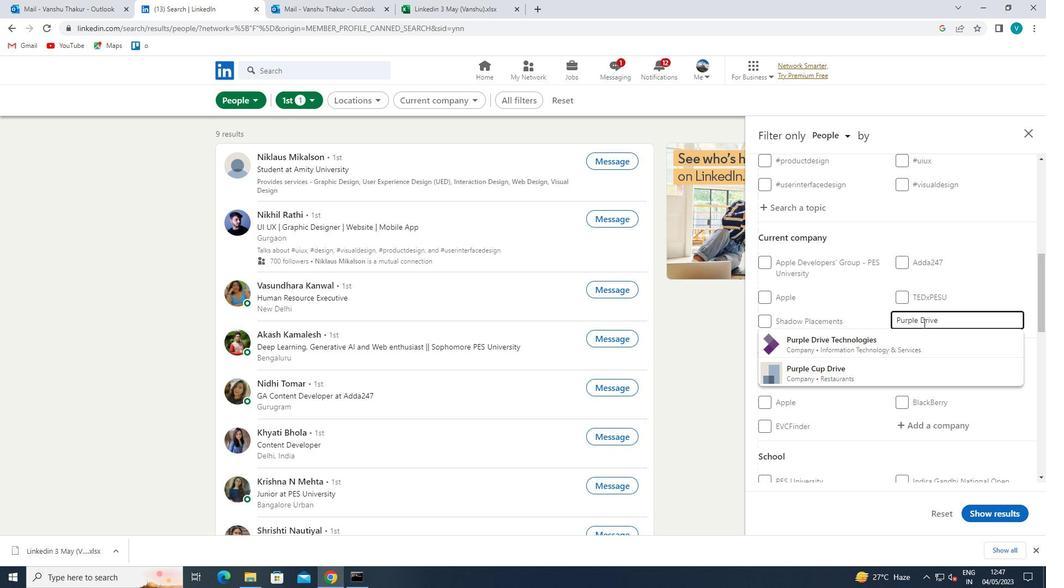 
Action: Mouse pressed left at (890, 340)
Screenshot: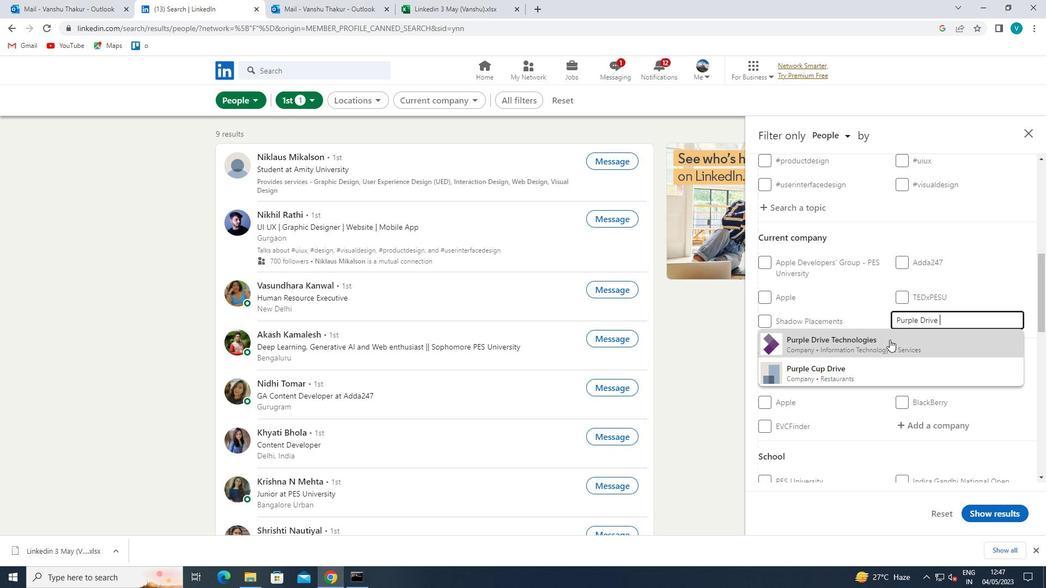 
Action: Mouse moved to (853, 321)
Screenshot: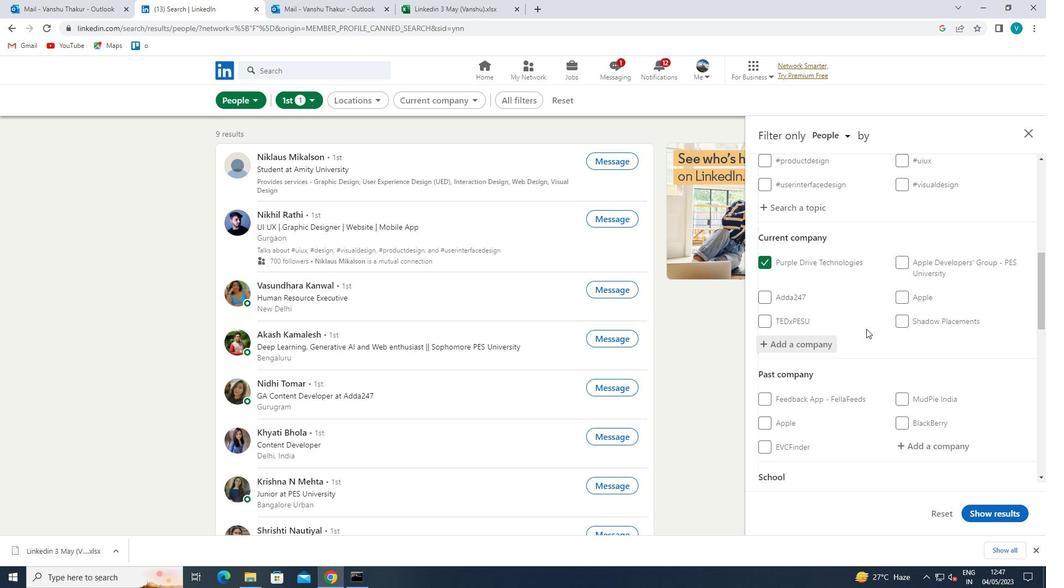 
Action: Mouse scrolled (853, 321) with delta (0, 0)
Screenshot: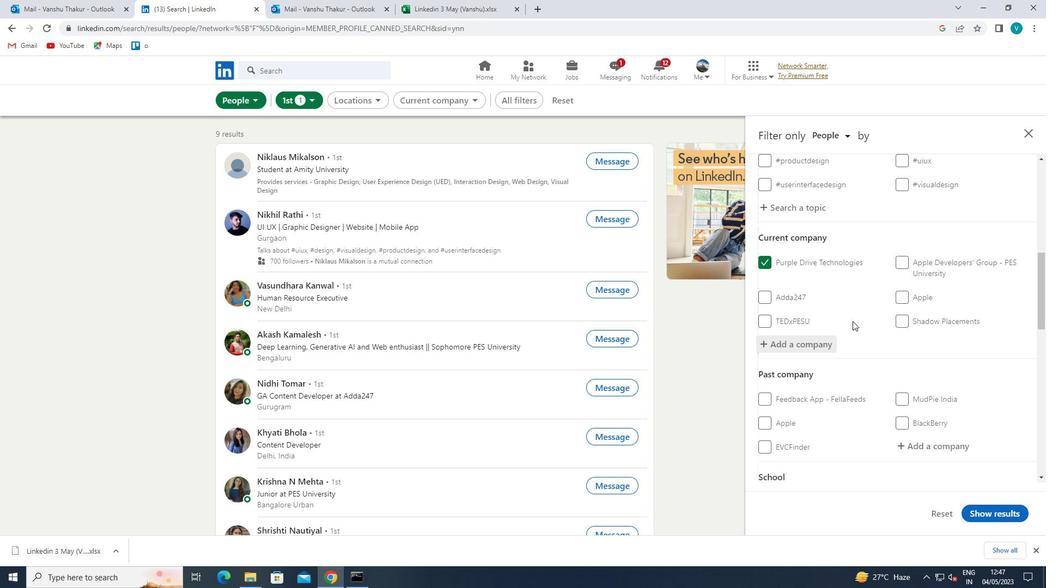 
Action: Mouse scrolled (853, 321) with delta (0, 0)
Screenshot: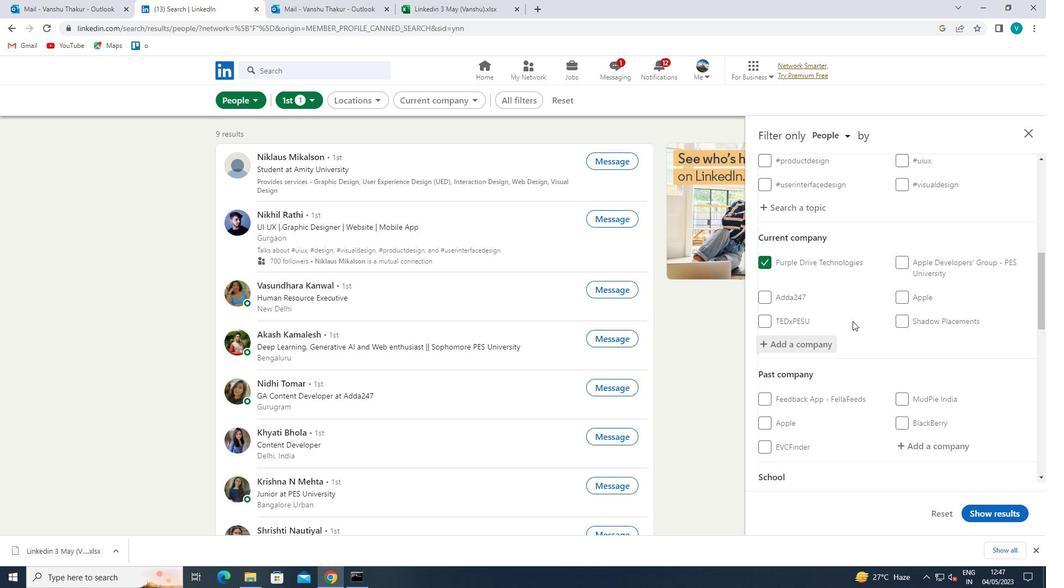 
Action: Mouse scrolled (853, 321) with delta (0, 0)
Screenshot: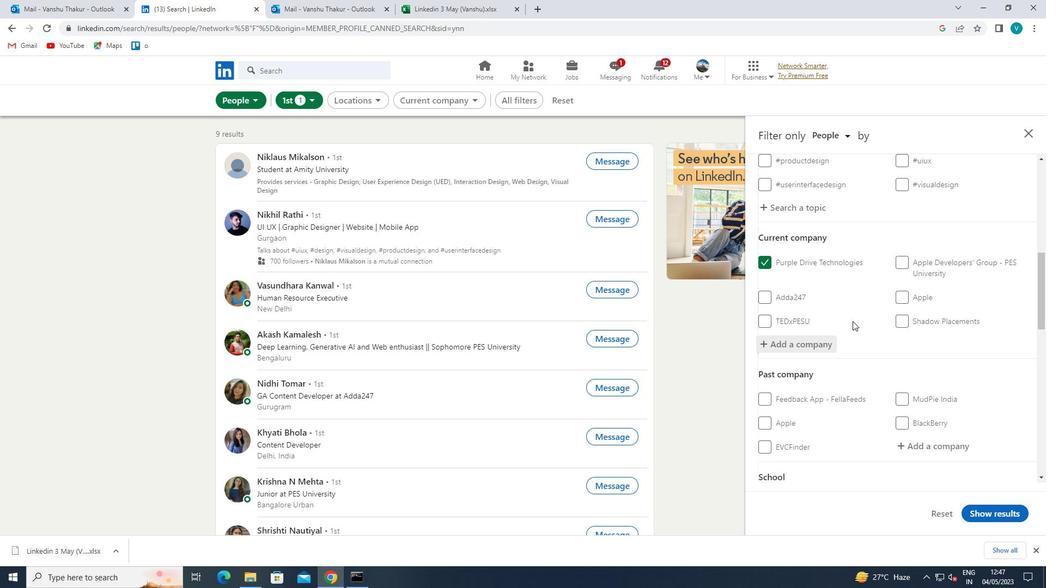 
Action: Mouse scrolled (853, 321) with delta (0, 0)
Screenshot: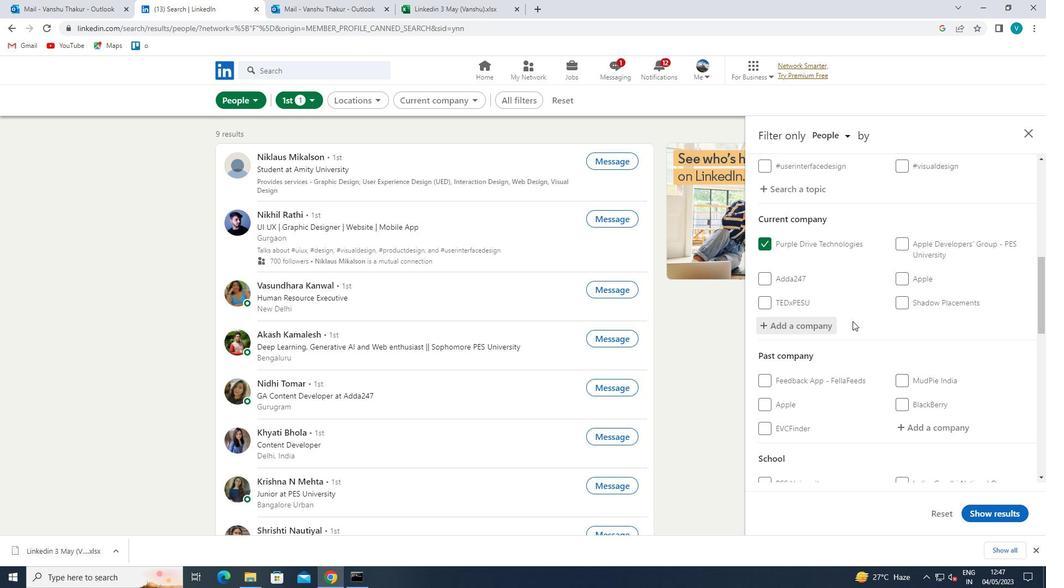 
Action: Mouse moved to (913, 366)
Screenshot: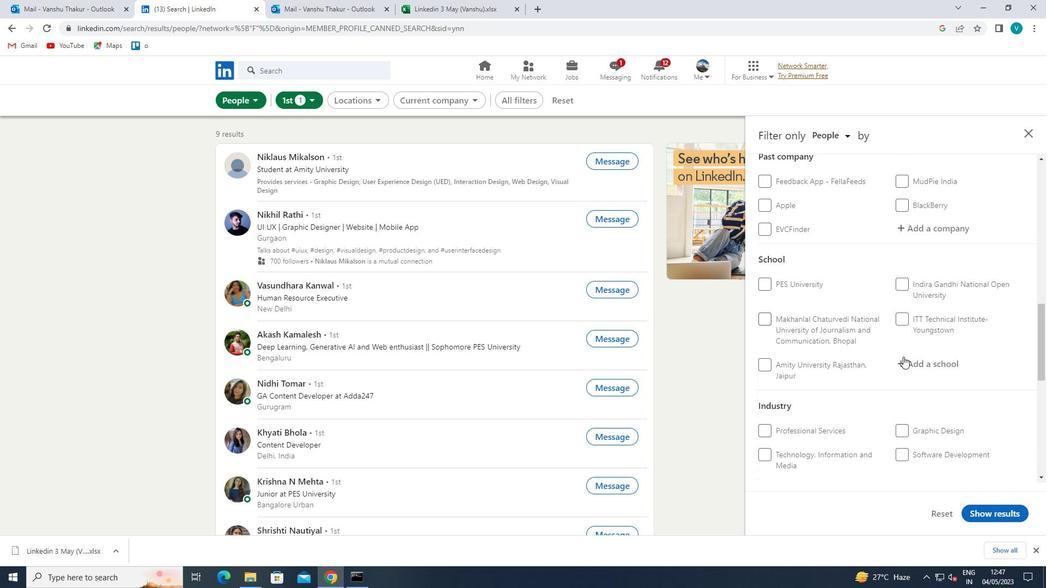 
Action: Mouse pressed left at (913, 366)
Screenshot: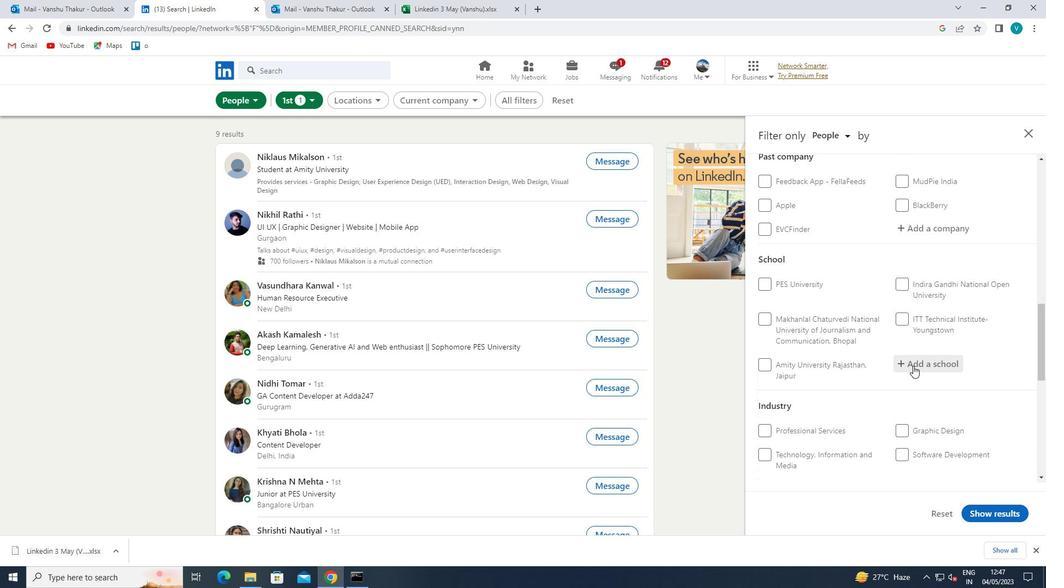 
Action: Key pressed <Key.shift>IFTM<Key.space>
Screenshot: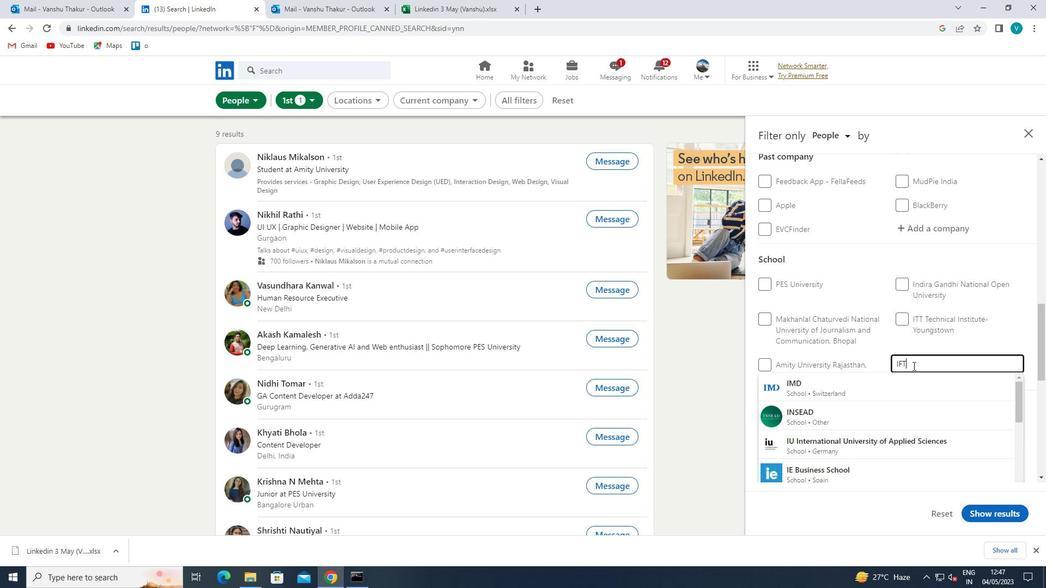 
Action: Mouse moved to (912, 393)
Screenshot: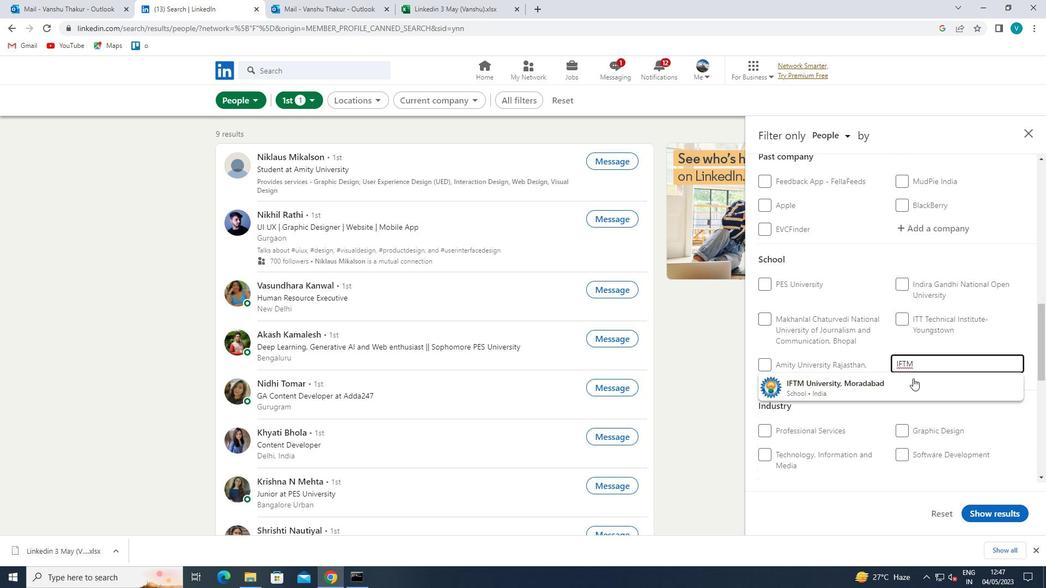 
Action: Mouse pressed left at (912, 393)
Screenshot: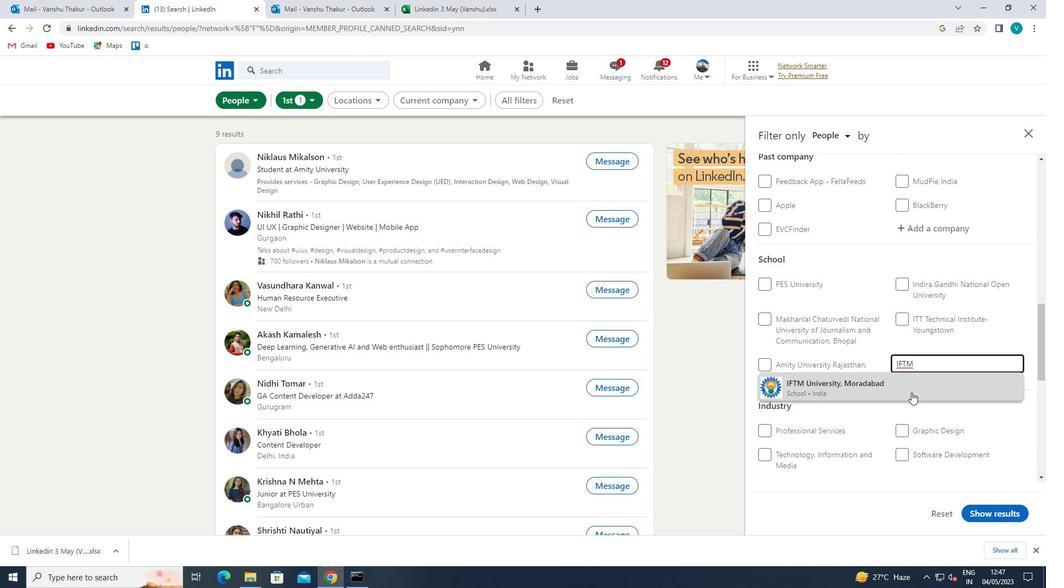 
Action: Mouse scrolled (912, 392) with delta (0, 0)
Screenshot: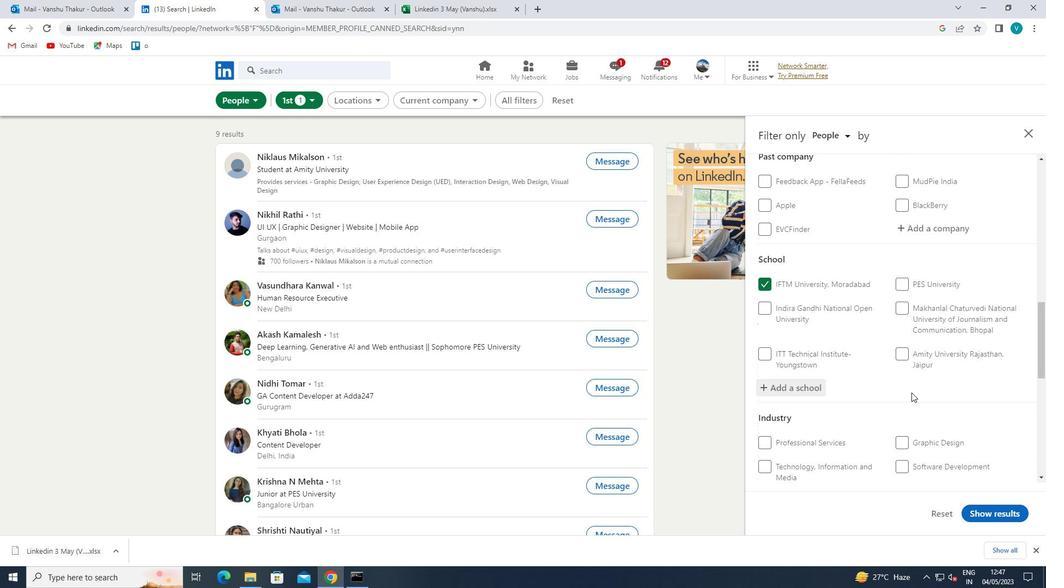 
Action: Mouse scrolled (912, 392) with delta (0, 0)
Screenshot: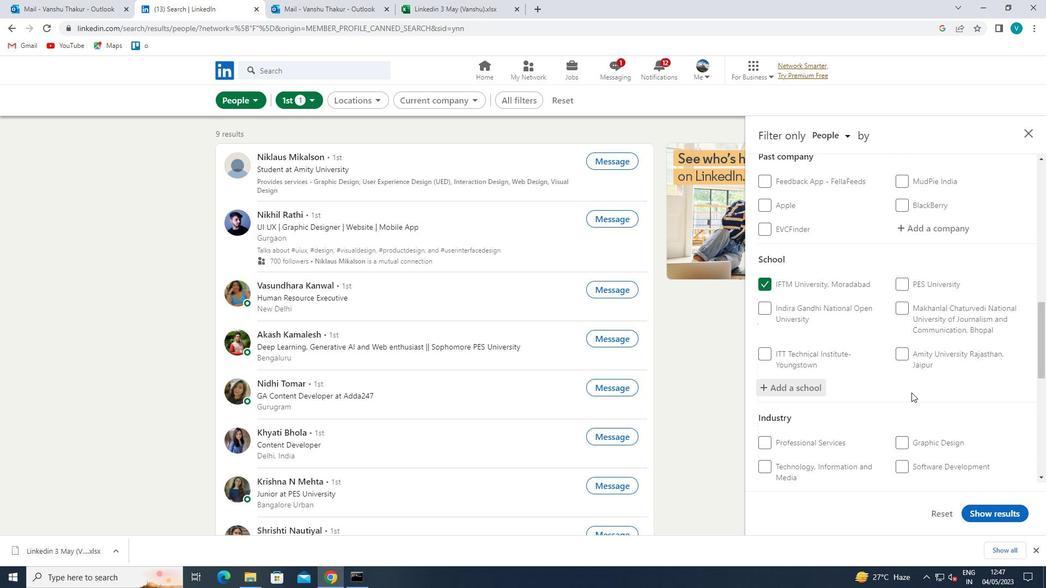 
Action: Mouse scrolled (912, 392) with delta (0, 0)
Screenshot: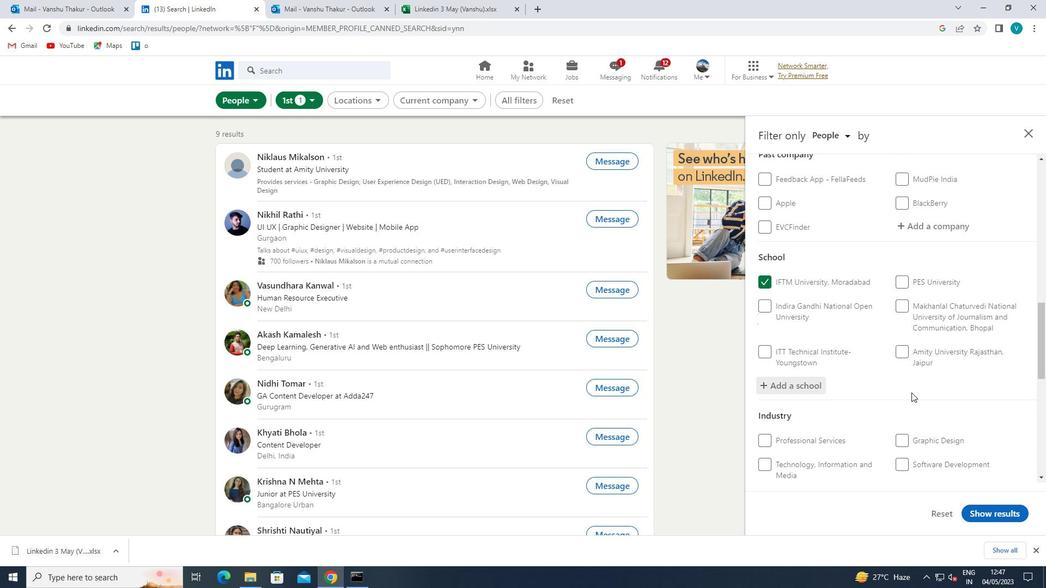 
Action: Mouse moved to (929, 333)
Screenshot: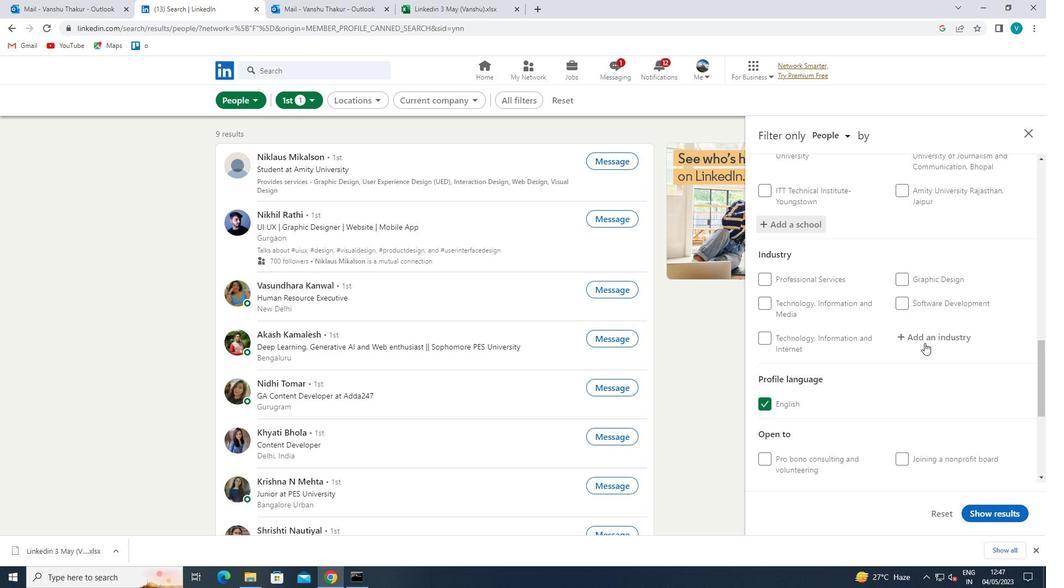 
Action: Mouse pressed left at (929, 333)
Screenshot: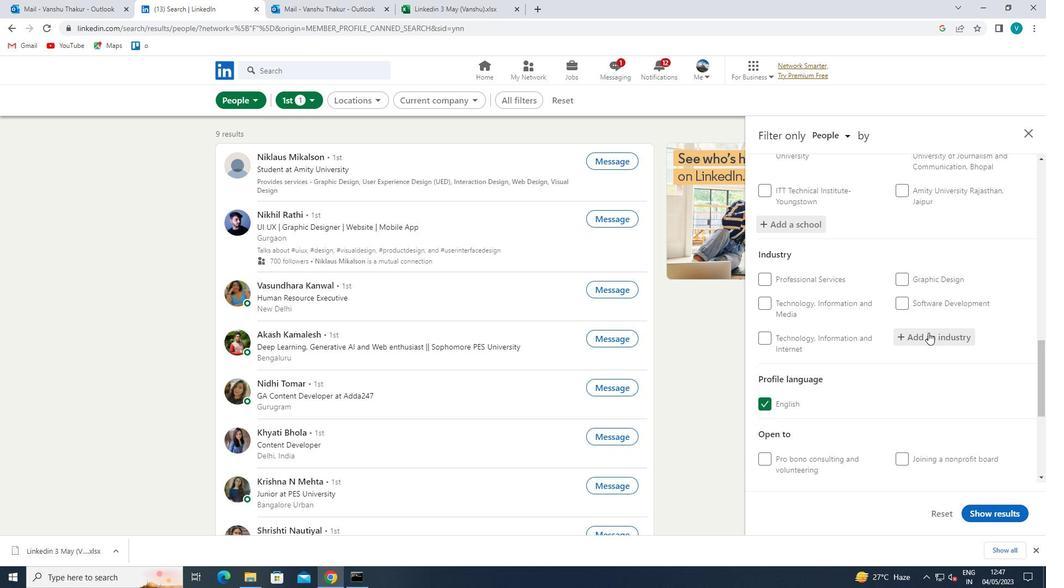 
Action: Mouse moved to (925, 328)
Screenshot: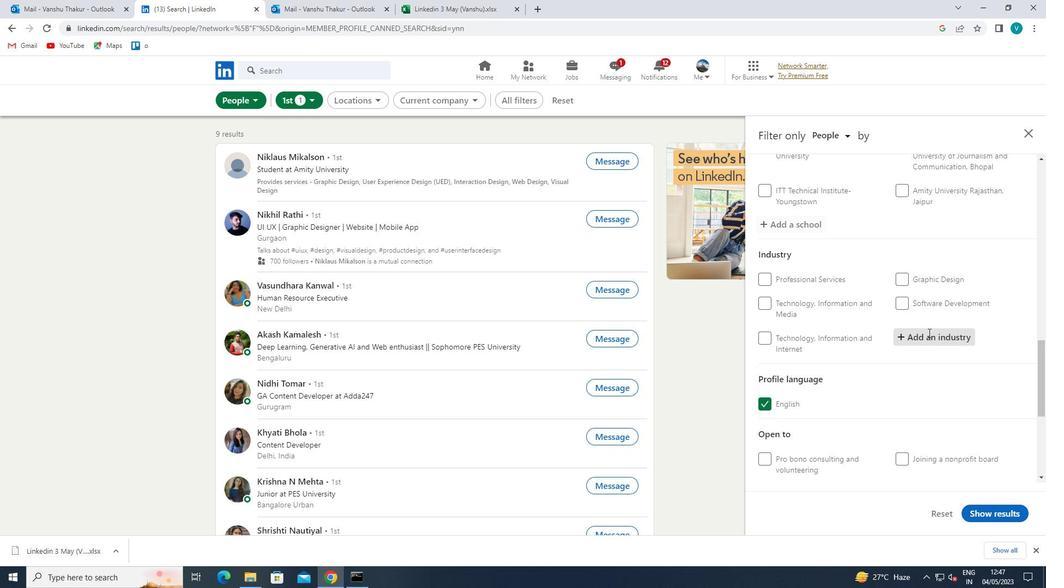 
Action: Key pressed <Key.shift><Key.shift>INTERNET
Screenshot: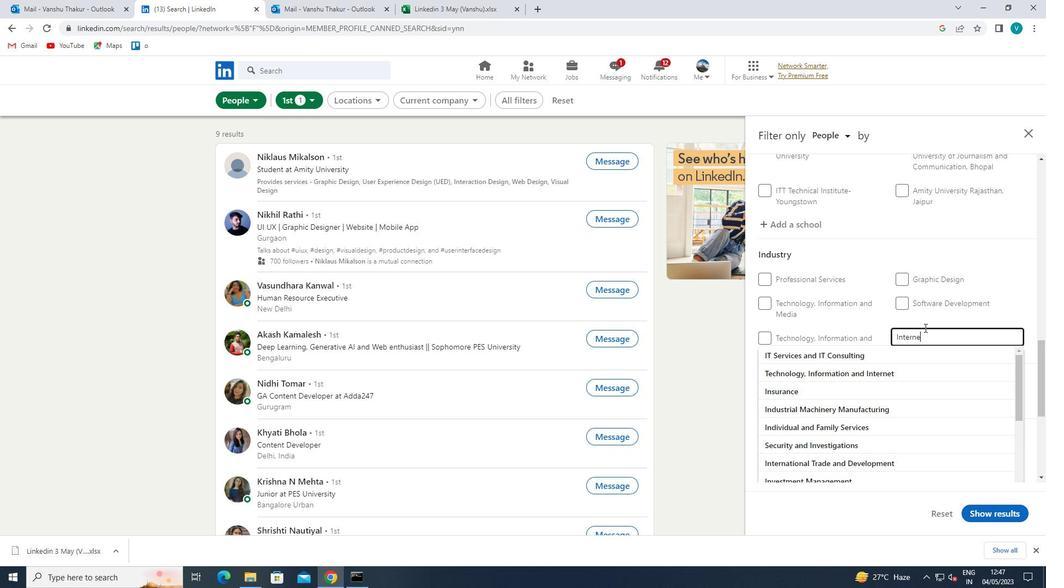 
Action: Mouse moved to (896, 405)
Screenshot: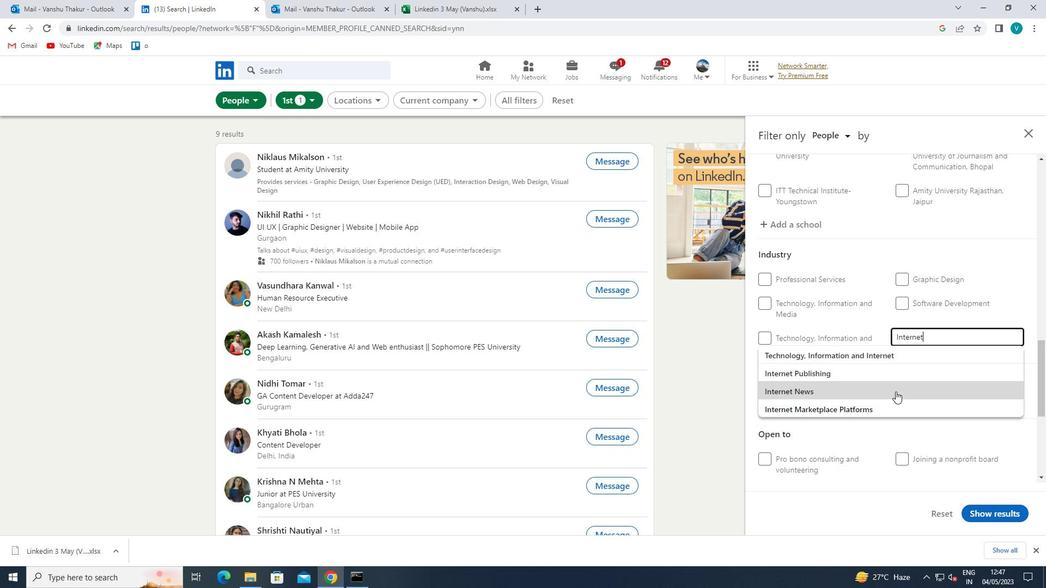 
Action: Mouse pressed left at (896, 405)
Screenshot: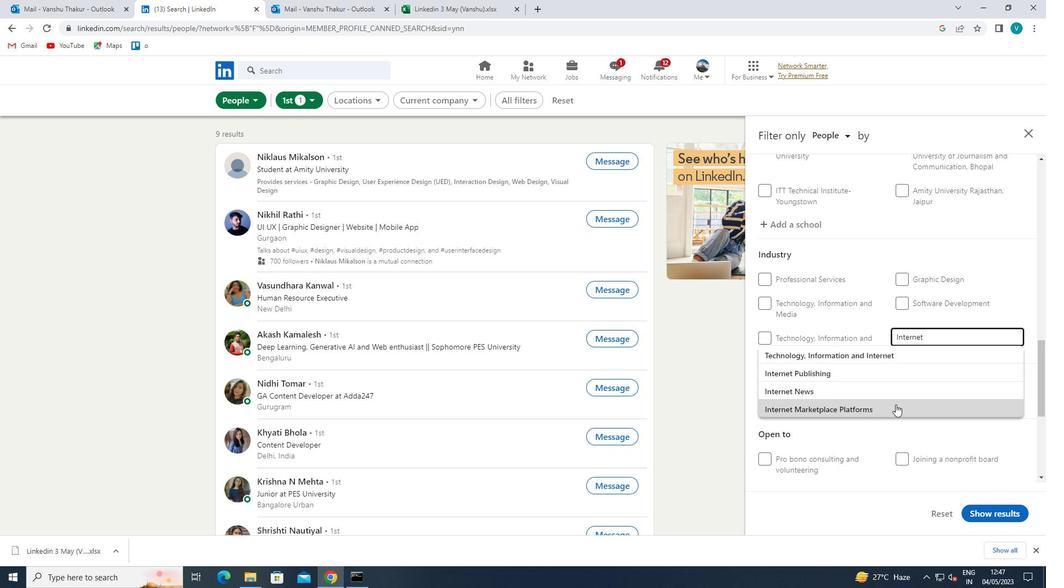 
Action: Mouse moved to (859, 370)
Screenshot: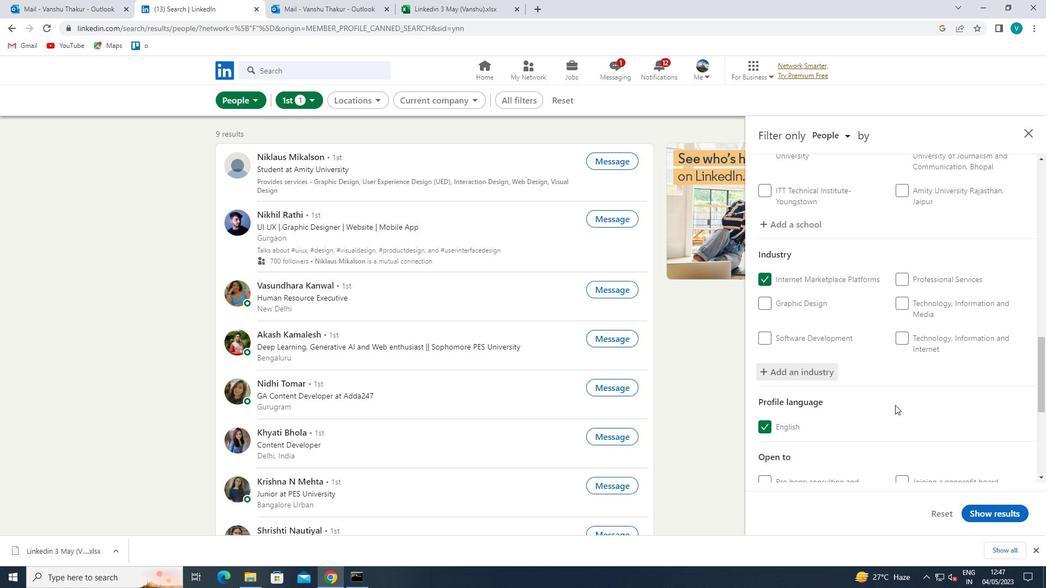 
Action: Mouse scrolled (859, 370) with delta (0, 0)
Screenshot: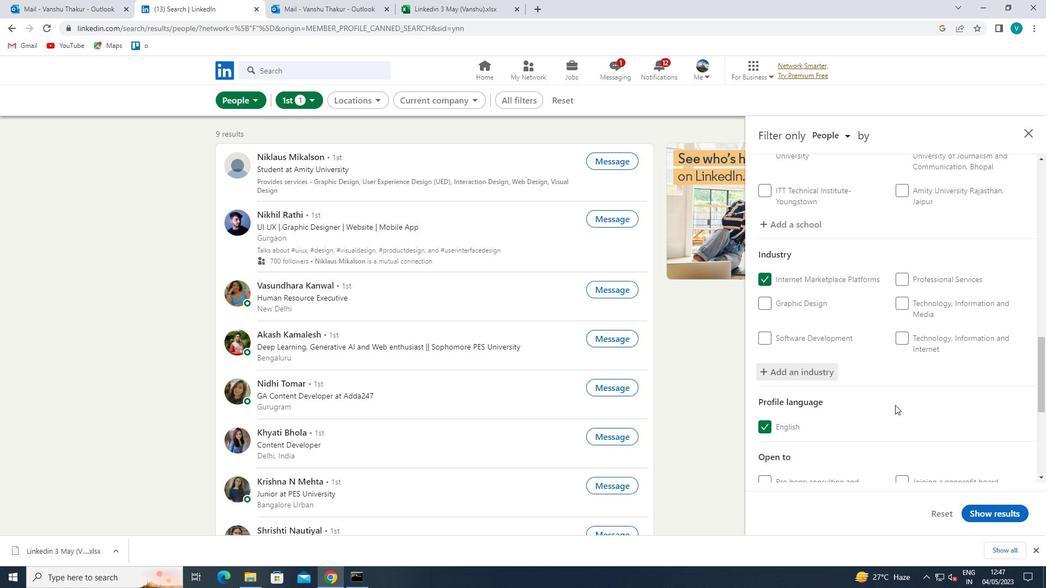 
Action: Mouse moved to (852, 363)
Screenshot: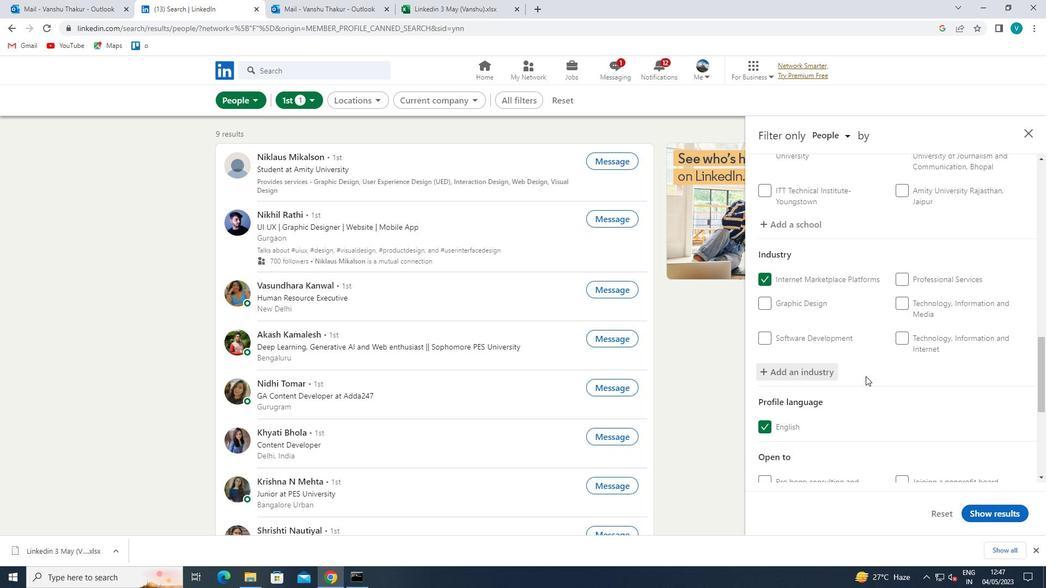 
Action: Mouse scrolled (852, 363) with delta (0, 0)
Screenshot: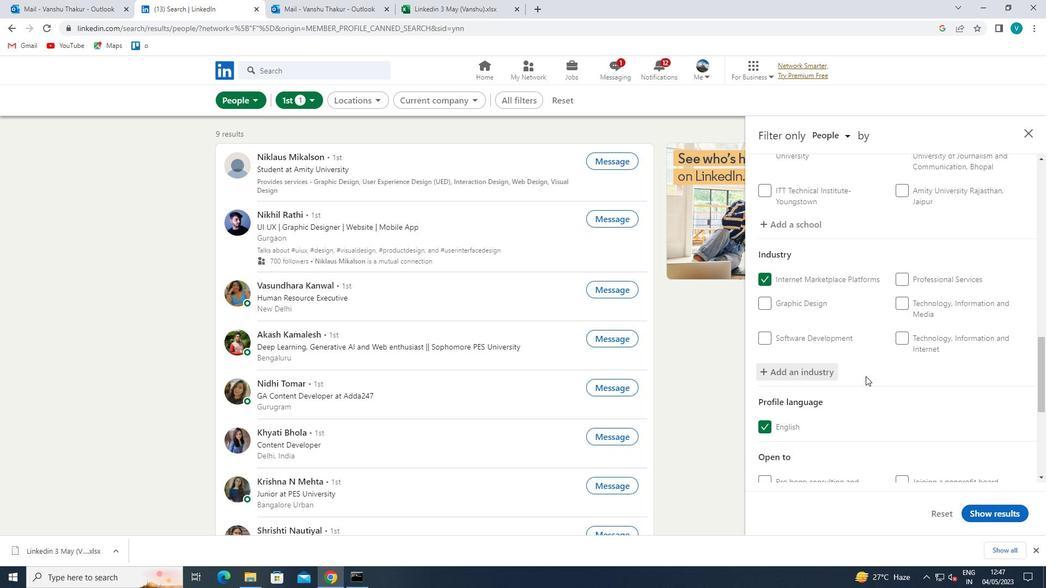 
Action: Mouse moved to (850, 360)
Screenshot: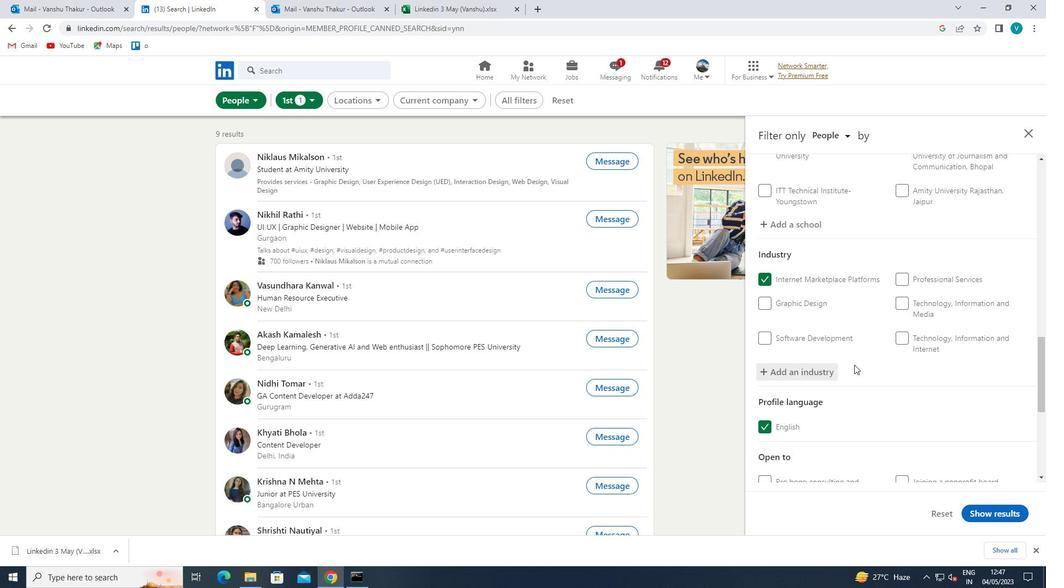 
Action: Mouse scrolled (850, 359) with delta (0, 0)
Screenshot: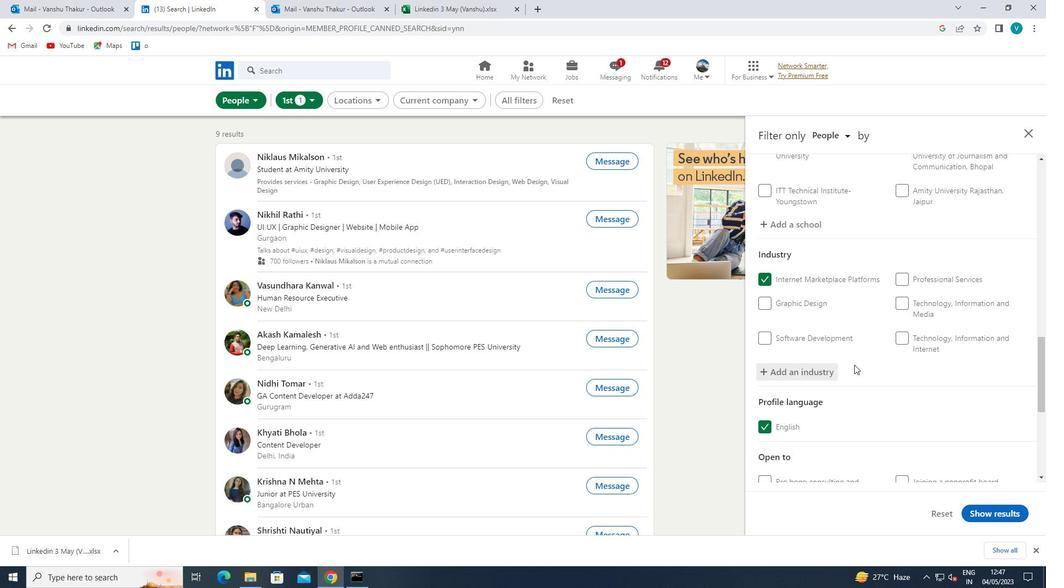 
Action: Mouse moved to (846, 350)
Screenshot: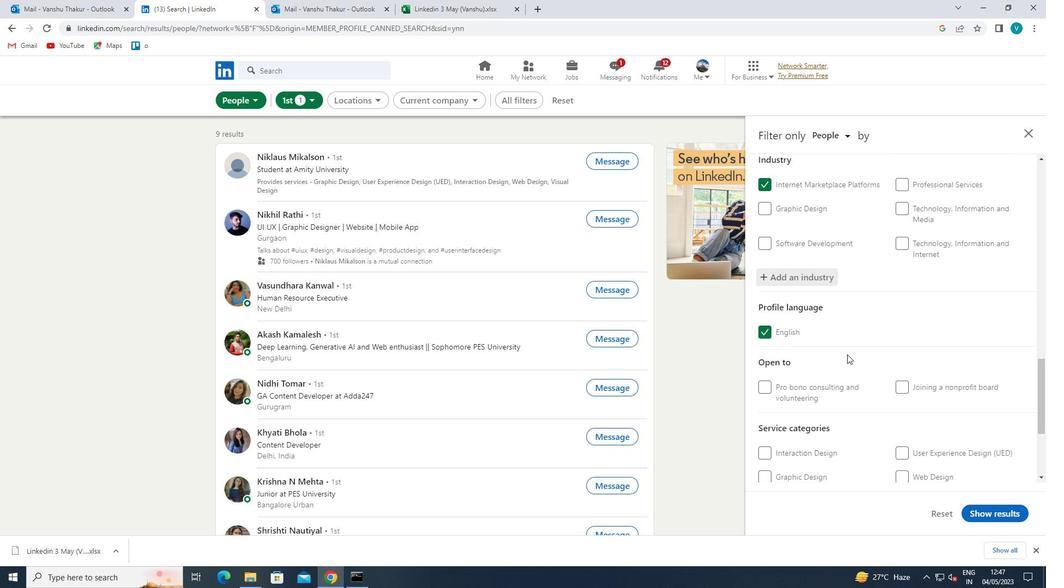 
Action: Mouse scrolled (846, 350) with delta (0, 0)
Screenshot: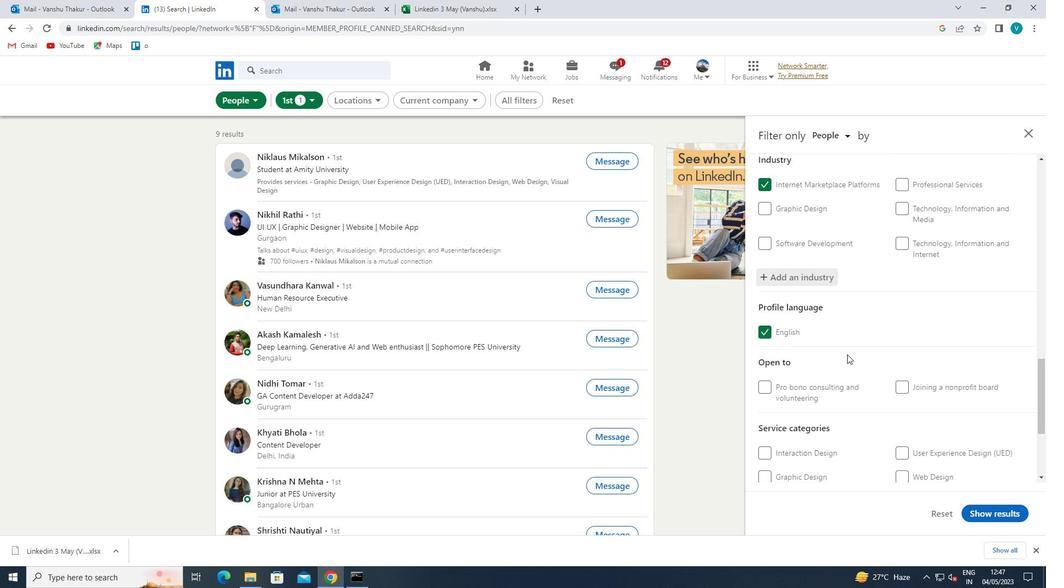 
Action: Mouse moved to (944, 374)
Screenshot: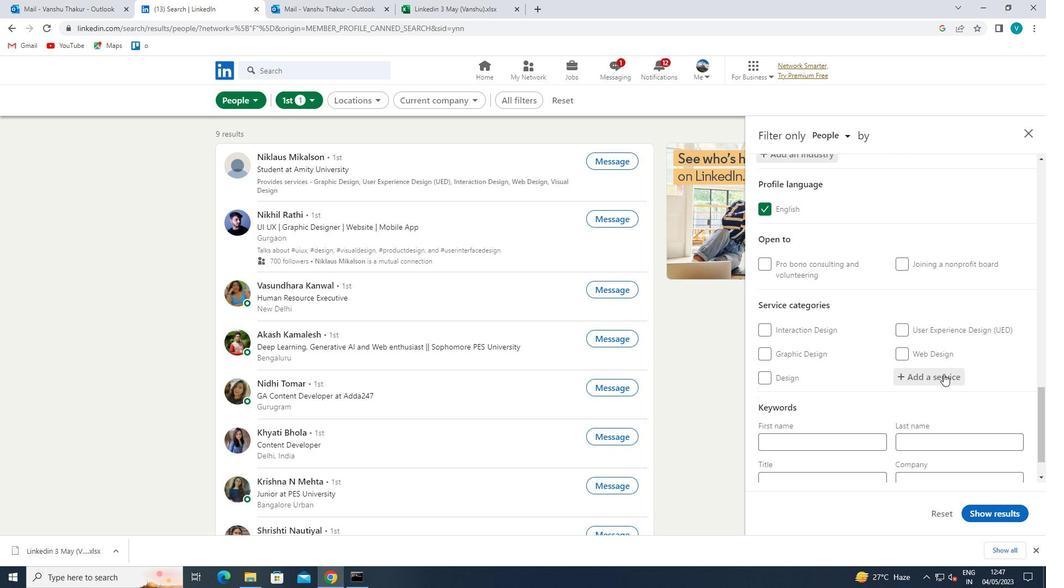 
Action: Mouse pressed left at (944, 374)
Screenshot: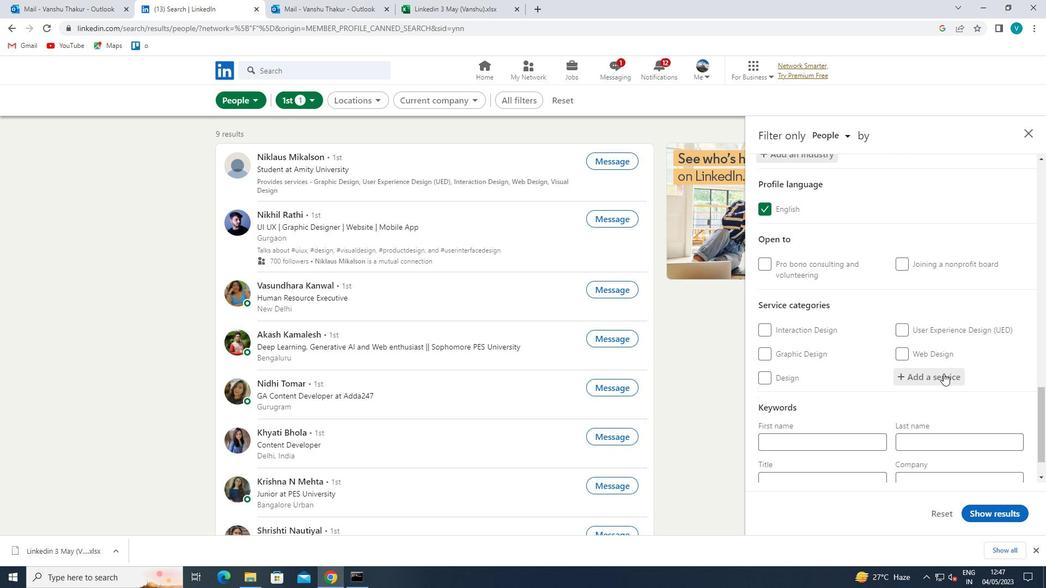 
Action: Mouse moved to (944, 374)
Screenshot: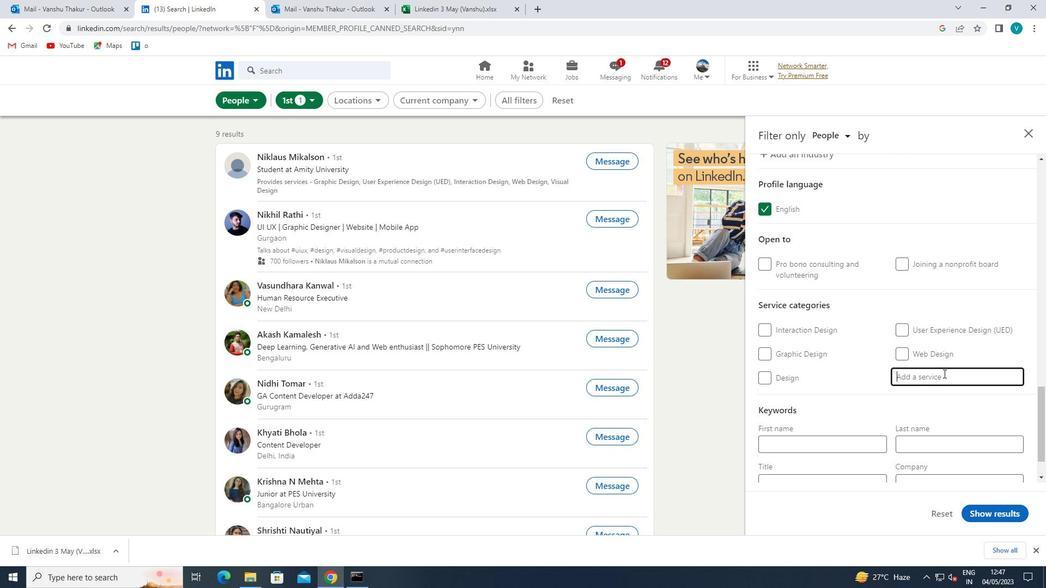 
Action: Key pressed <Key.shift><Key.shift><Key.shift><Key.shift><Key.shift><Key.shift><Key.shift>SEARCVH<Key.backspace><Key.backspace><Key.backspace>CH<Key.space>
Screenshot: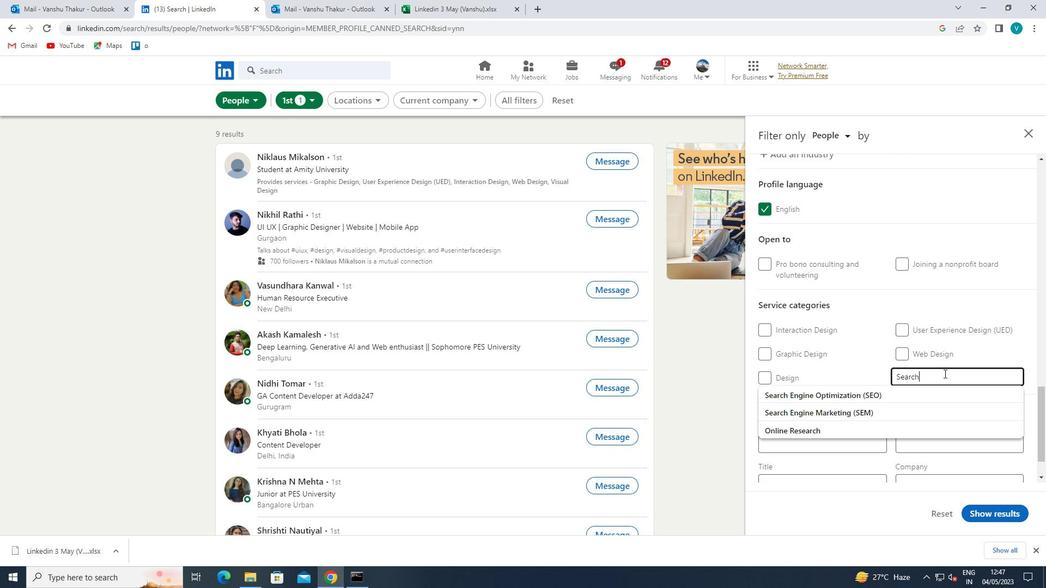 
Action: Mouse moved to (922, 393)
Screenshot: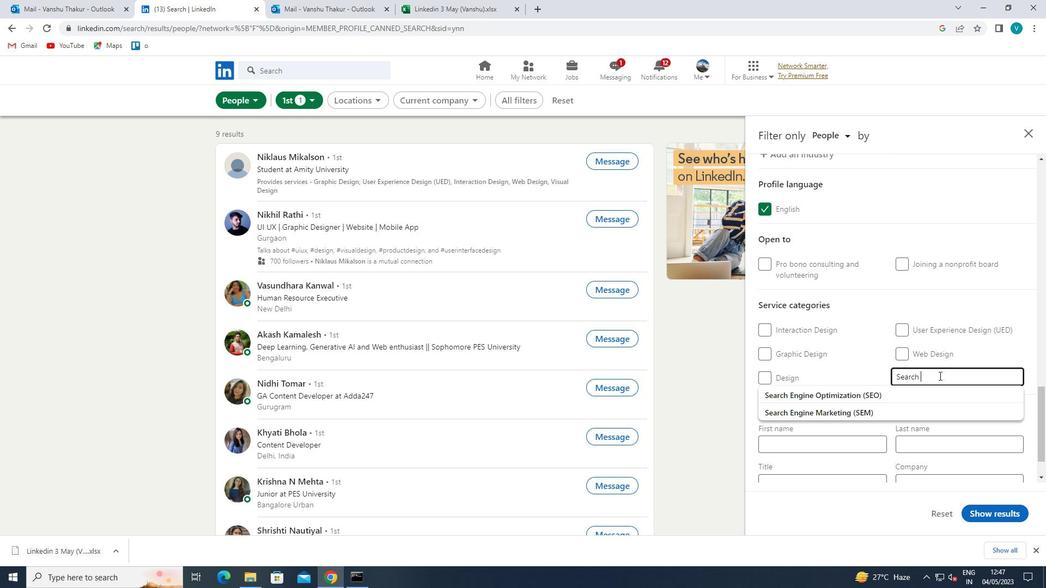 
Action: Mouse pressed left at (922, 393)
Screenshot: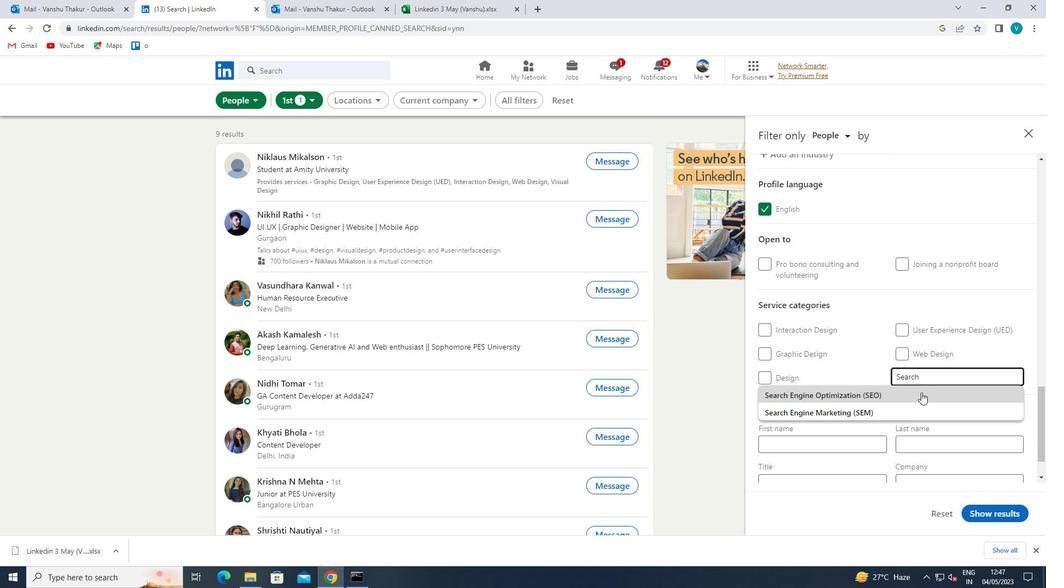 
Action: Mouse scrolled (922, 392) with delta (0, 0)
Screenshot: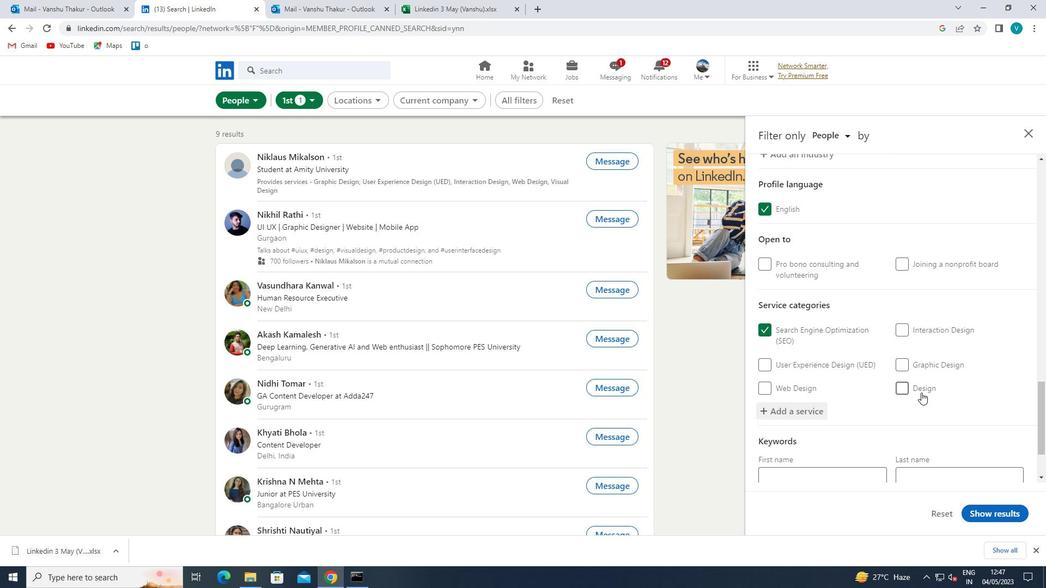 
Action: Mouse scrolled (922, 392) with delta (0, 0)
Screenshot: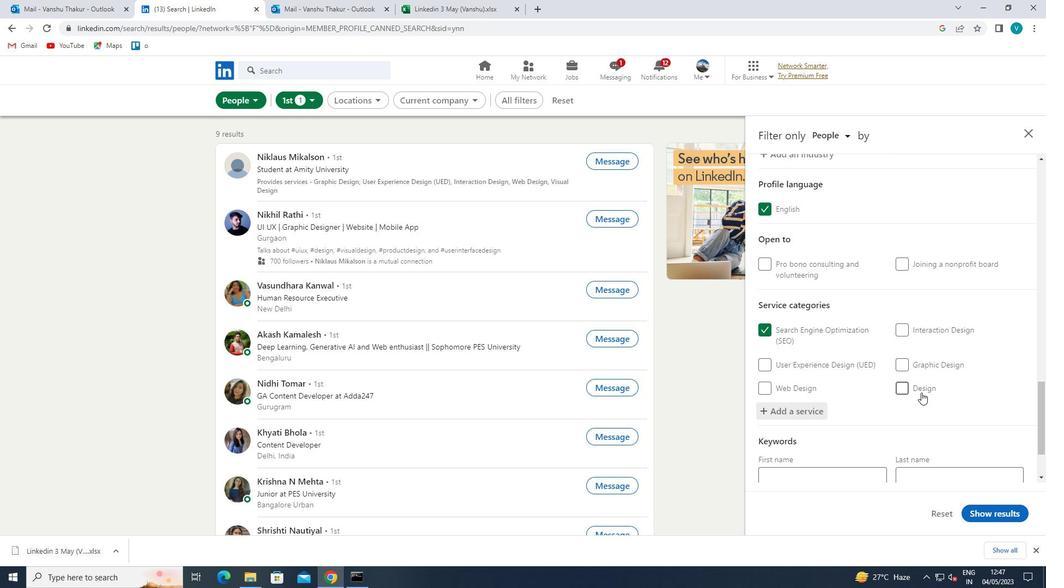 
Action: Mouse scrolled (922, 392) with delta (0, 0)
Screenshot: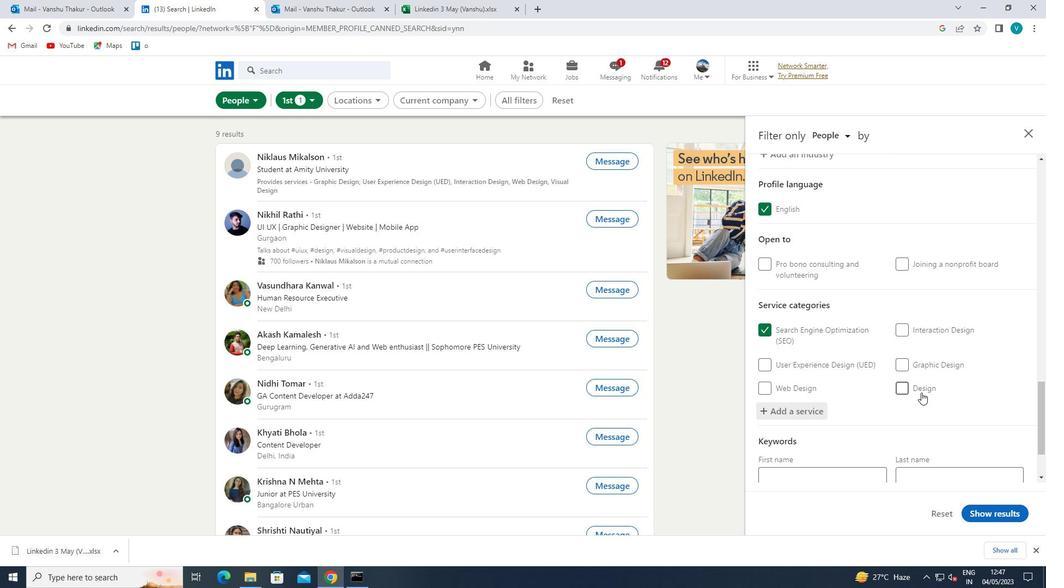 
Action: Mouse scrolled (922, 392) with delta (0, 0)
Screenshot: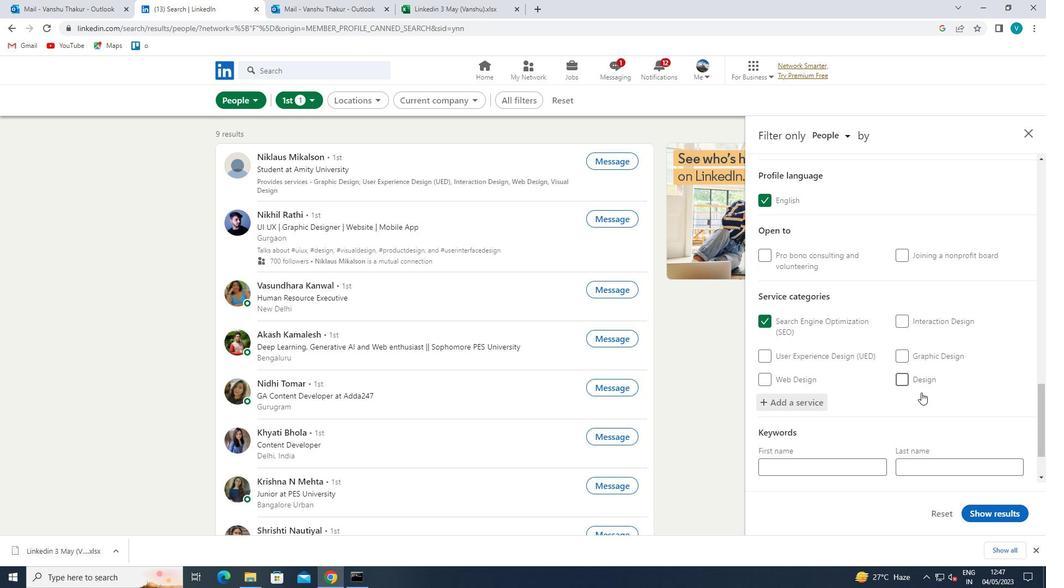 
Action: Mouse moved to (873, 439)
Screenshot: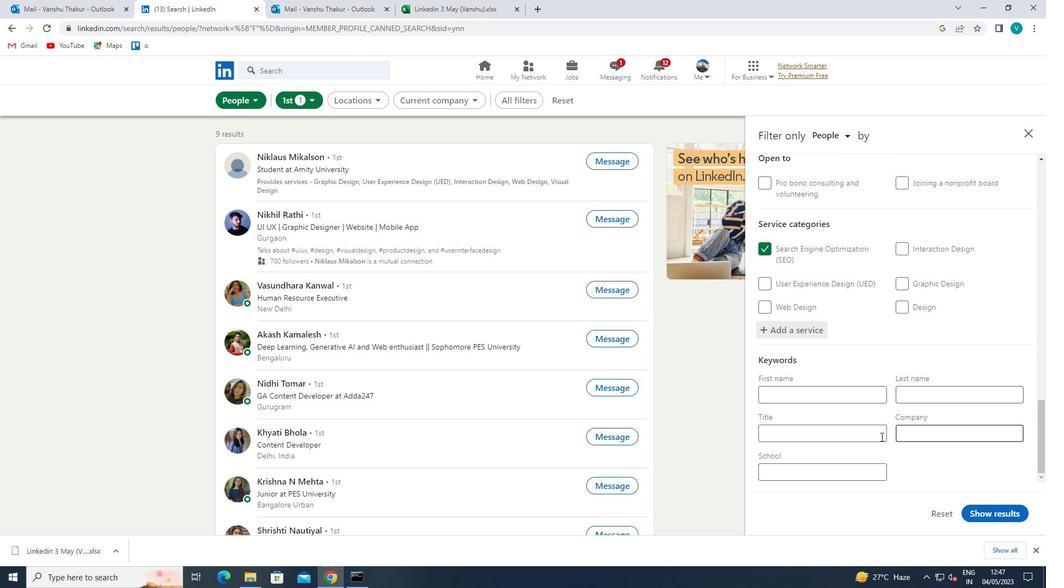 
Action: Mouse pressed left at (873, 439)
Screenshot: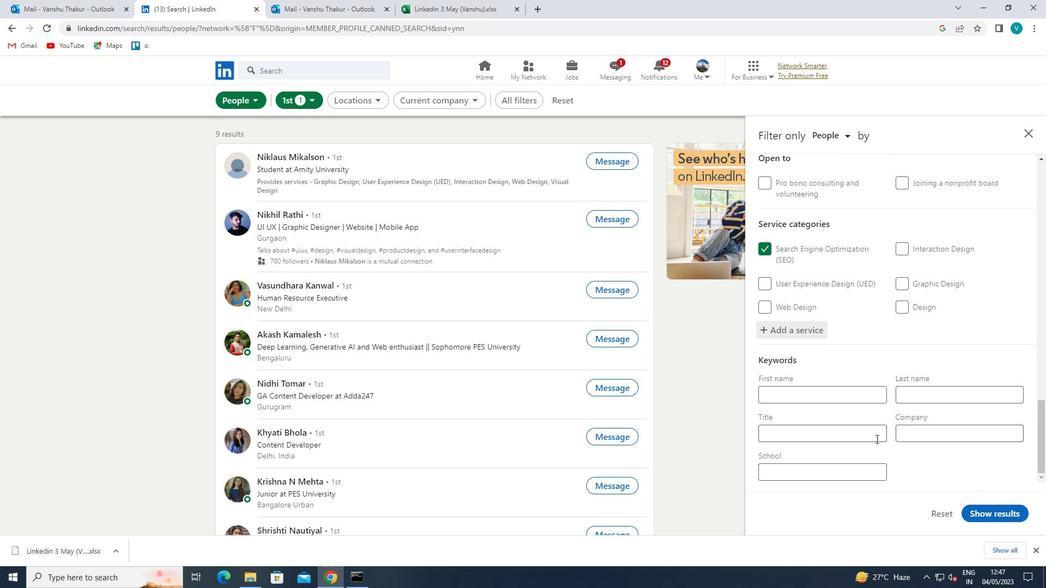 
Action: Key pressed <Key.shift>REAL<Key.space><Key.shift>ESTATE<Key.space><Key.shift>BROKER<Key.space>
Screenshot: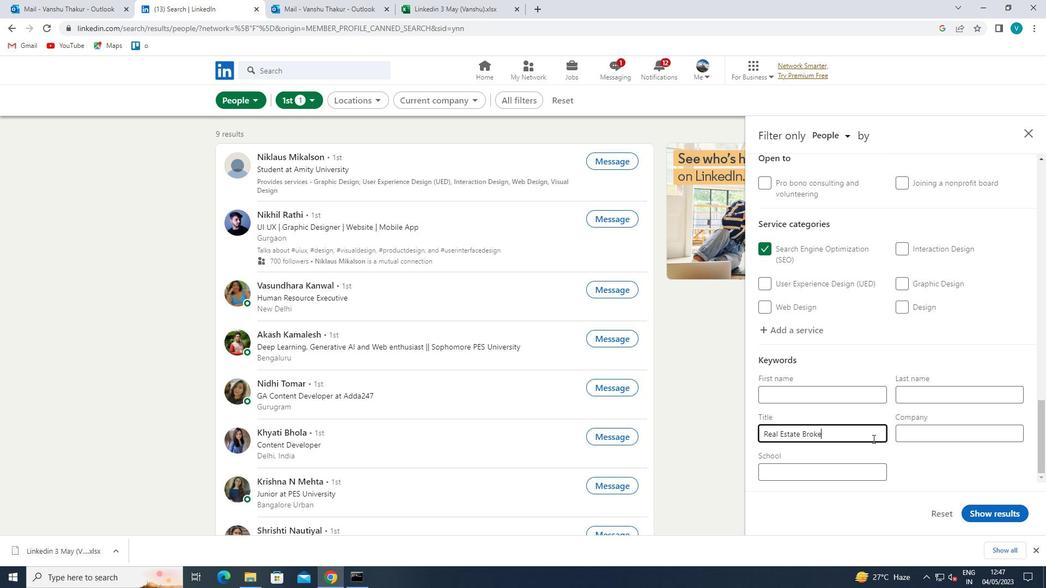 
Action: Mouse moved to (1004, 519)
Screenshot: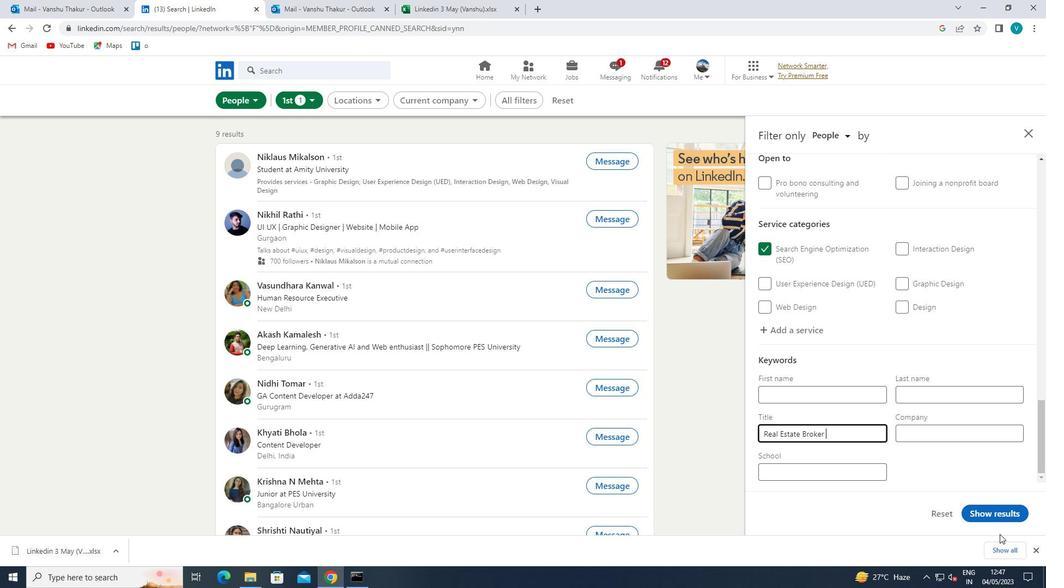 
Action: Mouse pressed left at (1004, 519)
Screenshot: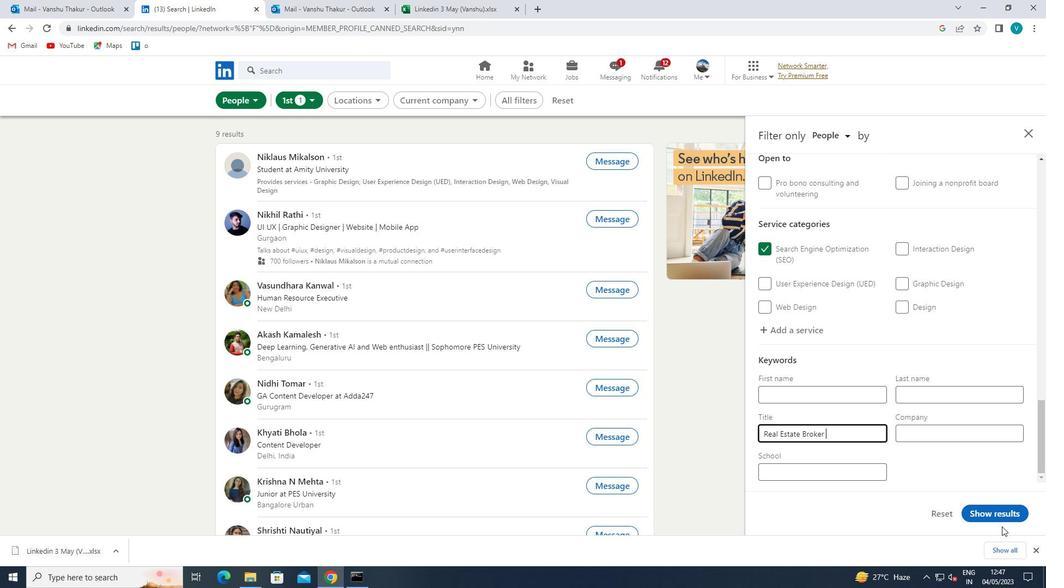 
